 Task: Look for space in Giddalūr, India from 9th June, 2023 to 17th June, 2023 for 2 adults in price range Rs.7000 to Rs.12000. Place can be private room with 1  bedroom having 2 beds and 1 bathroom. Property type can be house, flat, guest house. Amenities needed are: wifi, washing machine. Booking option can be shelf check-in. Required host language is English.
Action: Mouse moved to (412, 113)
Screenshot: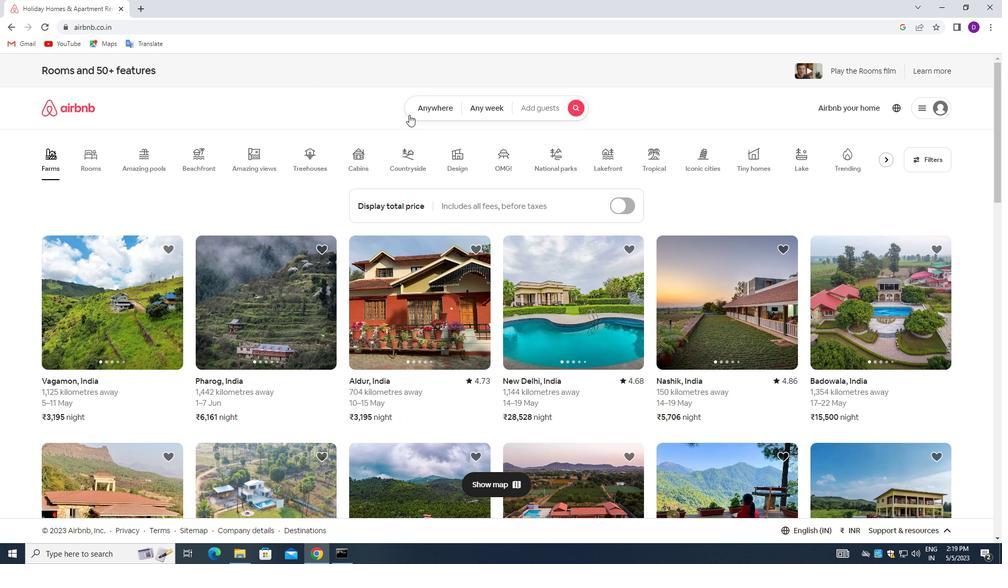 
Action: Mouse pressed left at (412, 113)
Screenshot: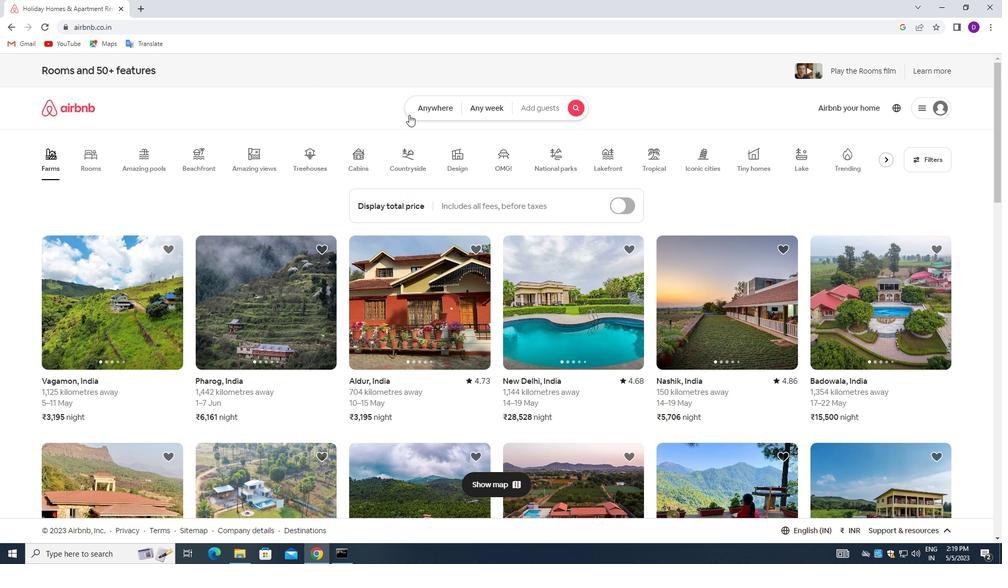 
Action: Mouse moved to (393, 145)
Screenshot: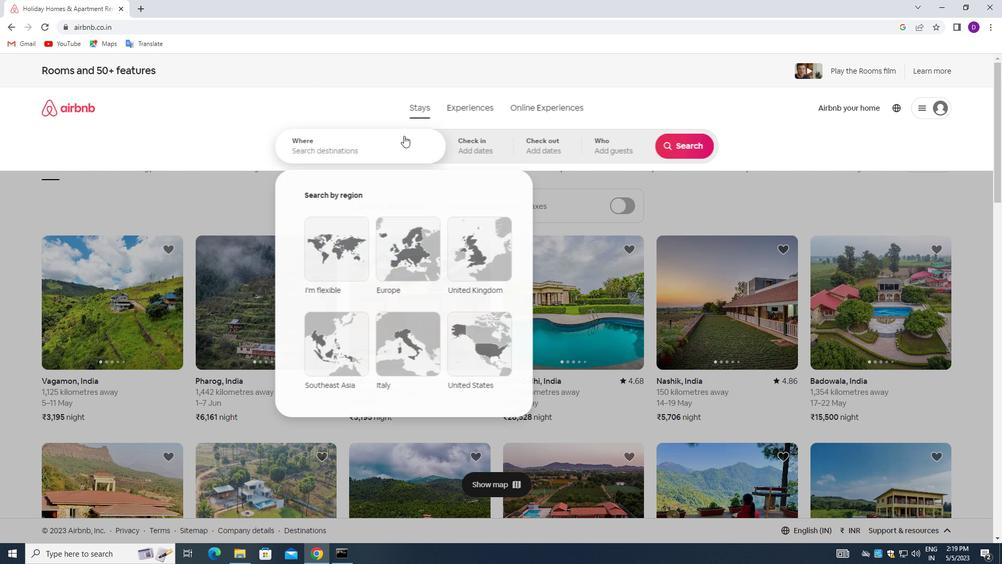 
Action: Mouse pressed left at (393, 145)
Screenshot: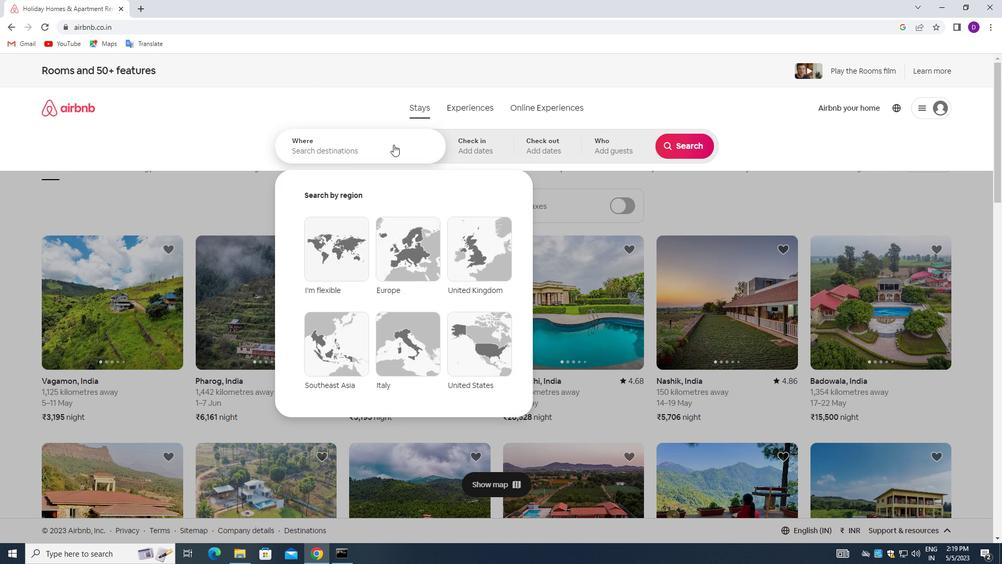 
Action: Mouse moved to (199, 119)
Screenshot: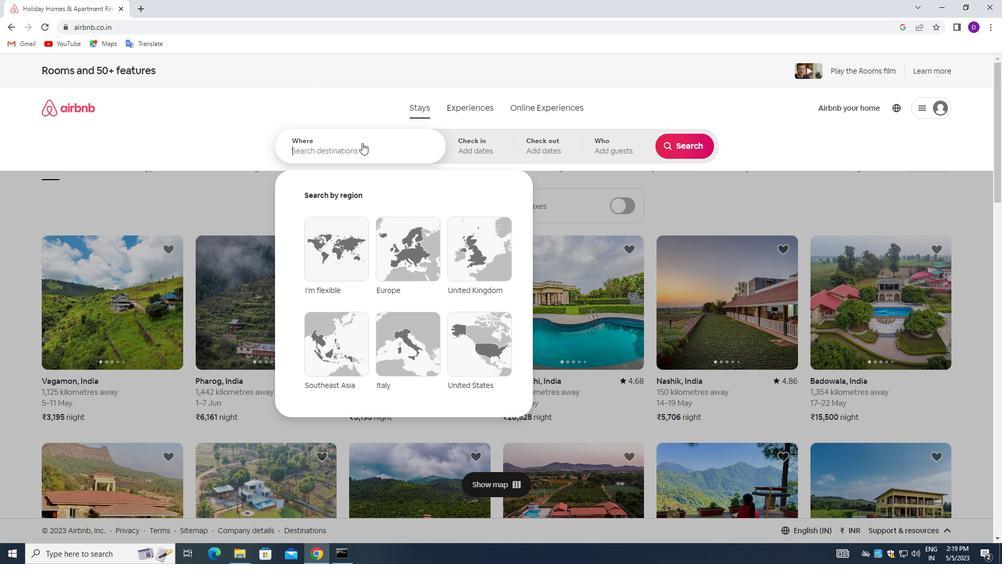 
Action: Key pressed <Key.shift_r>Giddalur,<Key.space><Key.shift>INDIA<Key.enter>
Screenshot: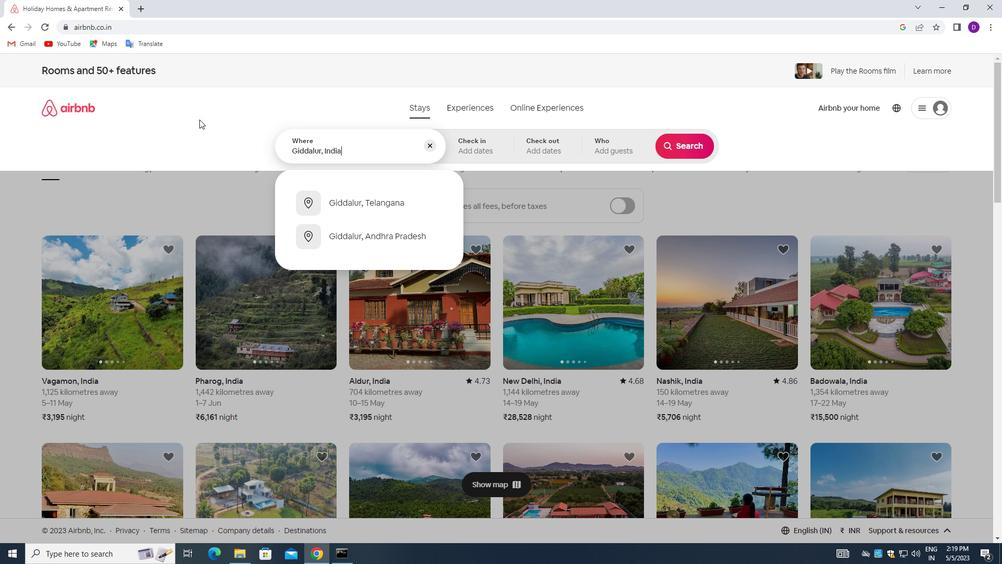 
Action: Mouse moved to (647, 307)
Screenshot: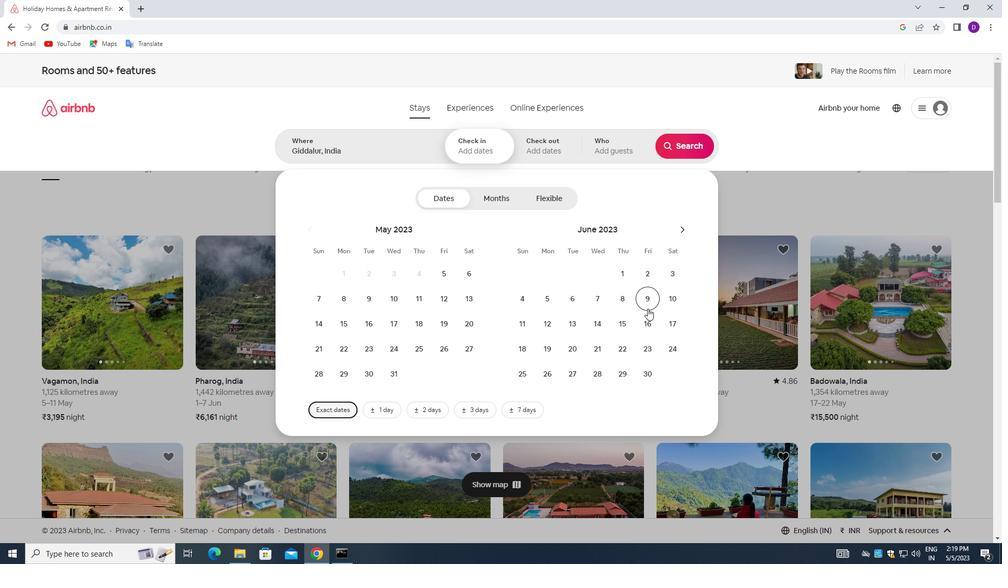 
Action: Mouse pressed left at (647, 307)
Screenshot: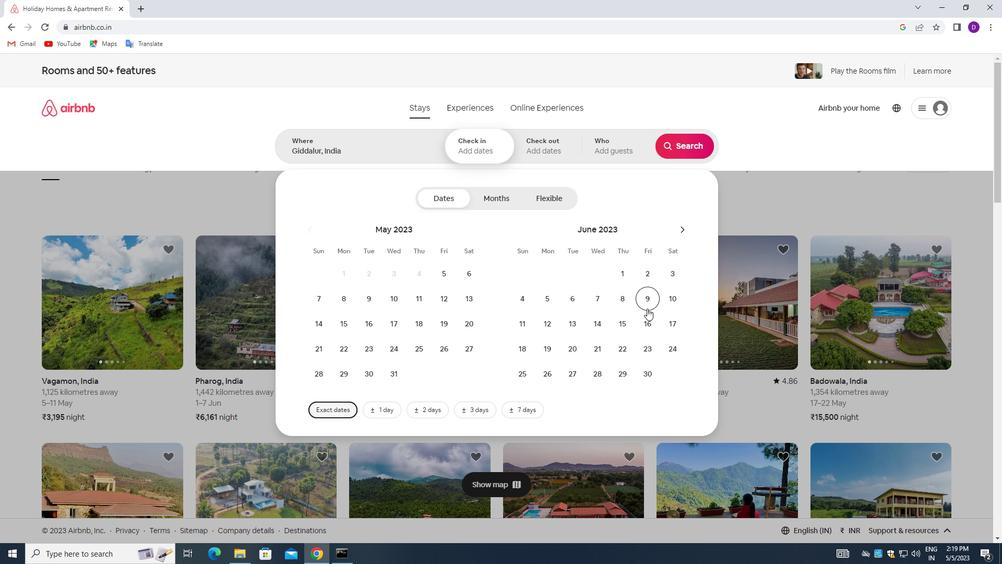 
Action: Mouse moved to (675, 318)
Screenshot: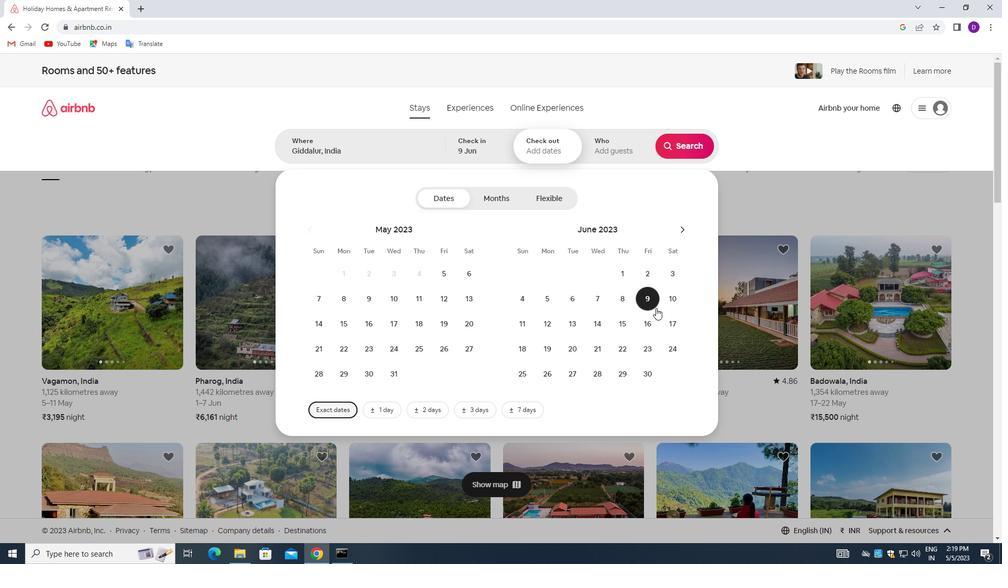 
Action: Mouse pressed left at (675, 318)
Screenshot: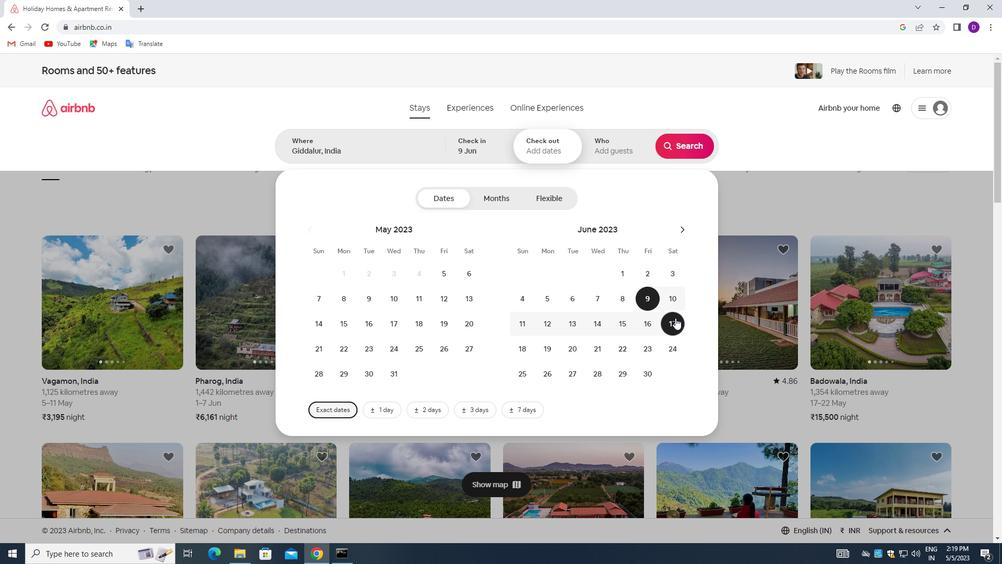 
Action: Mouse moved to (599, 148)
Screenshot: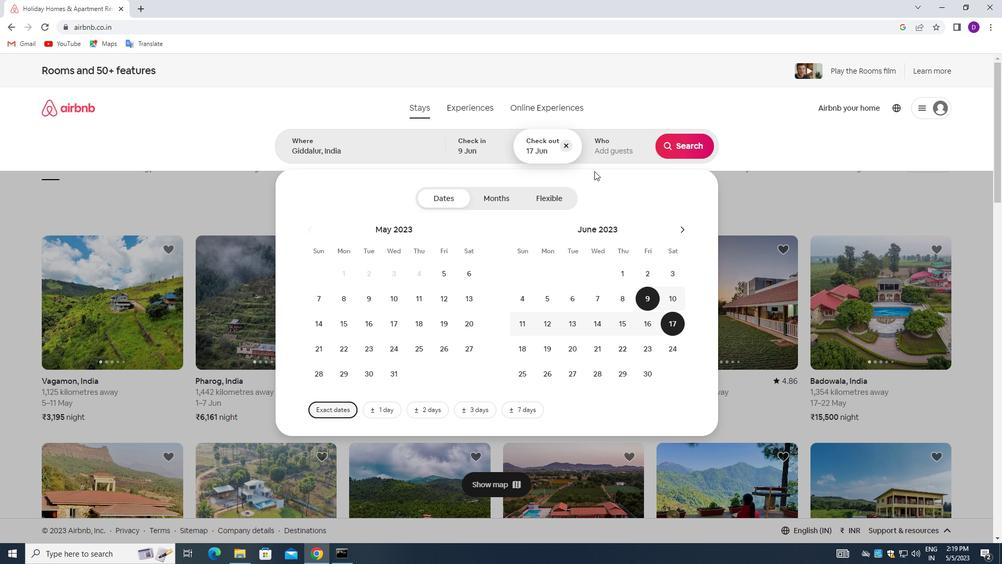 
Action: Mouse pressed left at (599, 148)
Screenshot: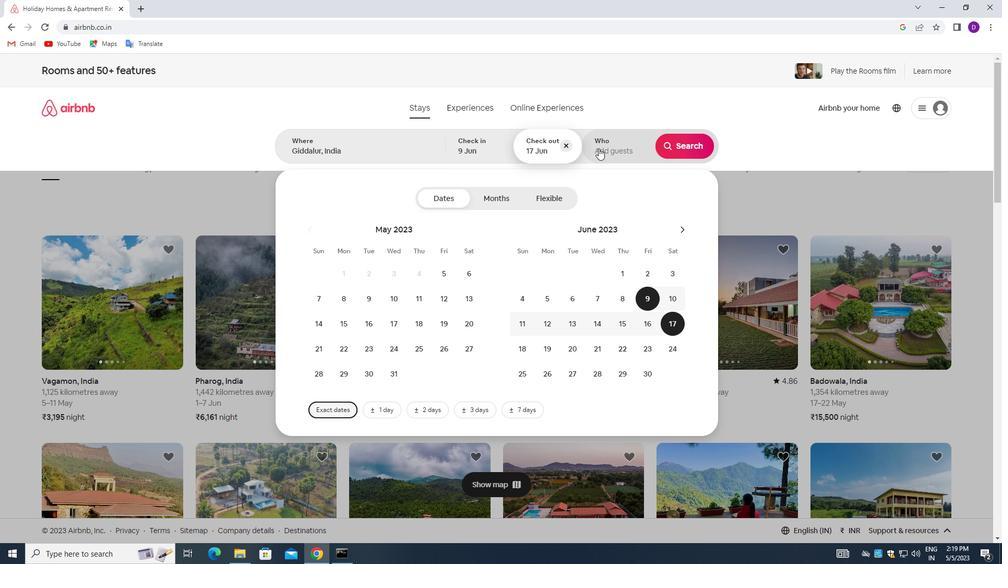 
Action: Mouse moved to (688, 206)
Screenshot: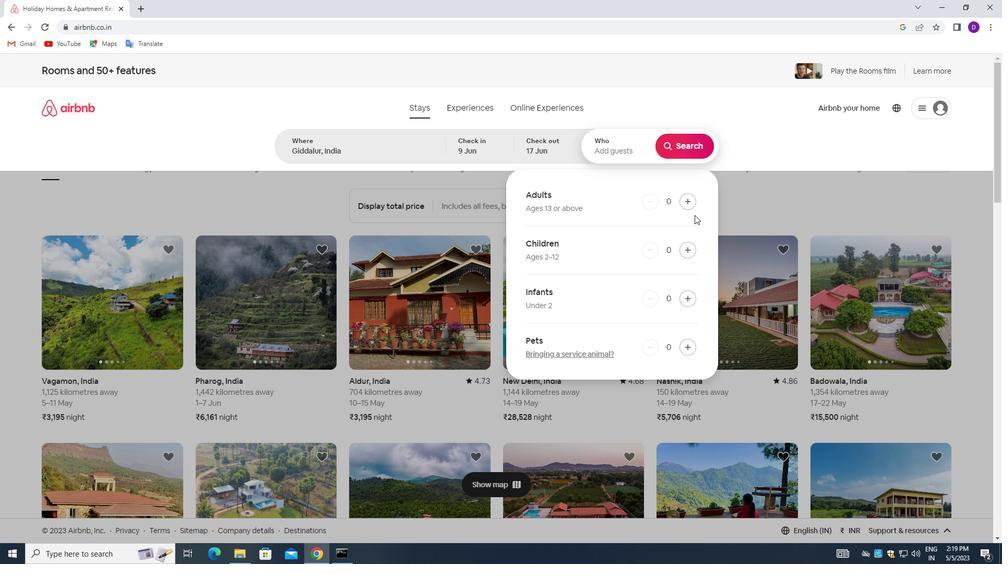 
Action: Mouse pressed left at (688, 206)
Screenshot: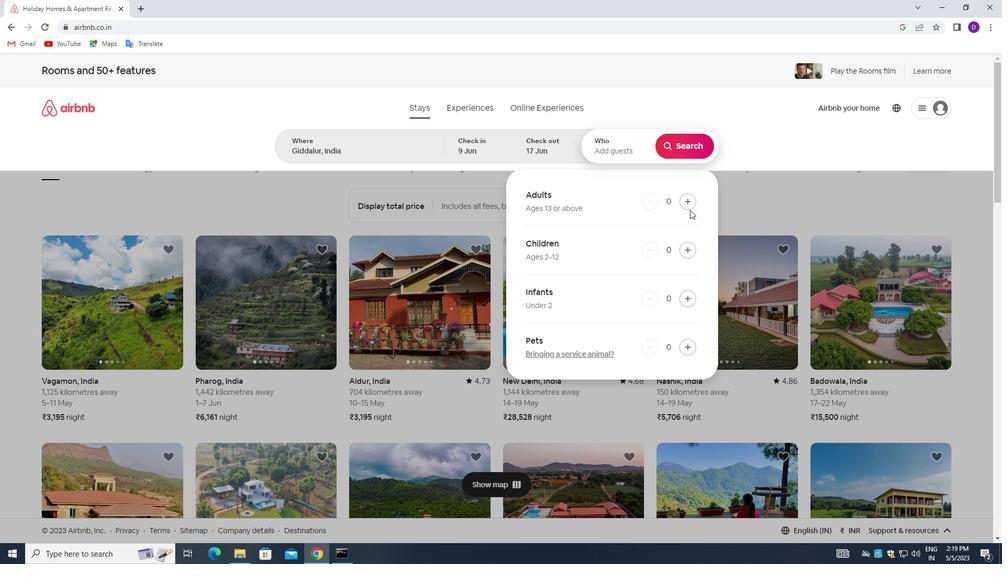 
Action: Mouse pressed left at (688, 206)
Screenshot: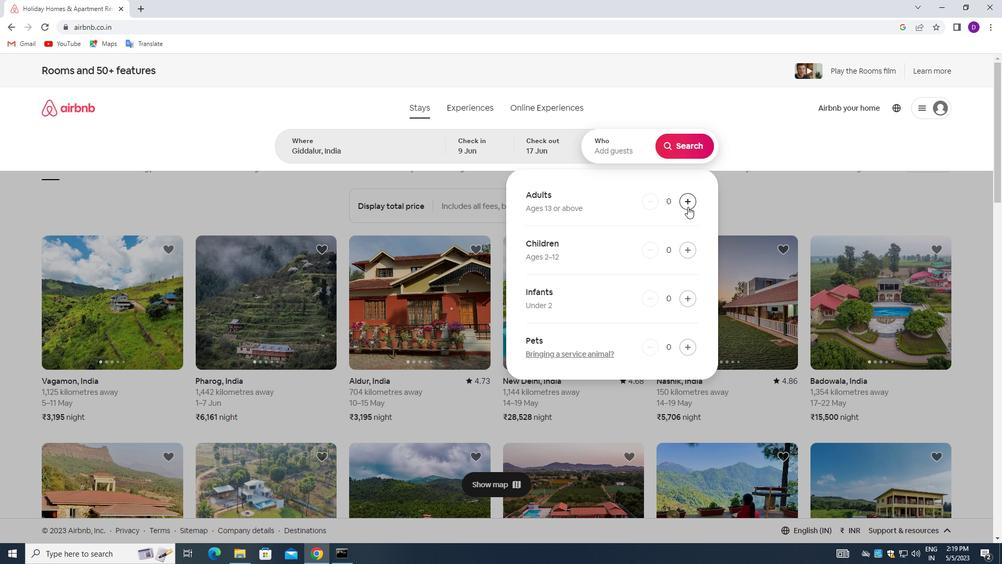 
Action: Mouse moved to (682, 147)
Screenshot: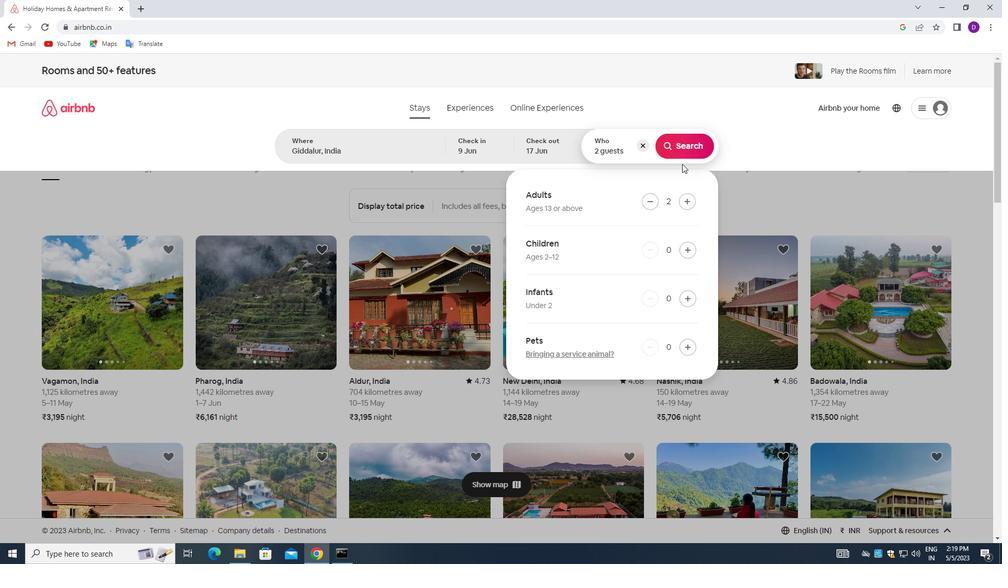 
Action: Mouse pressed left at (682, 147)
Screenshot: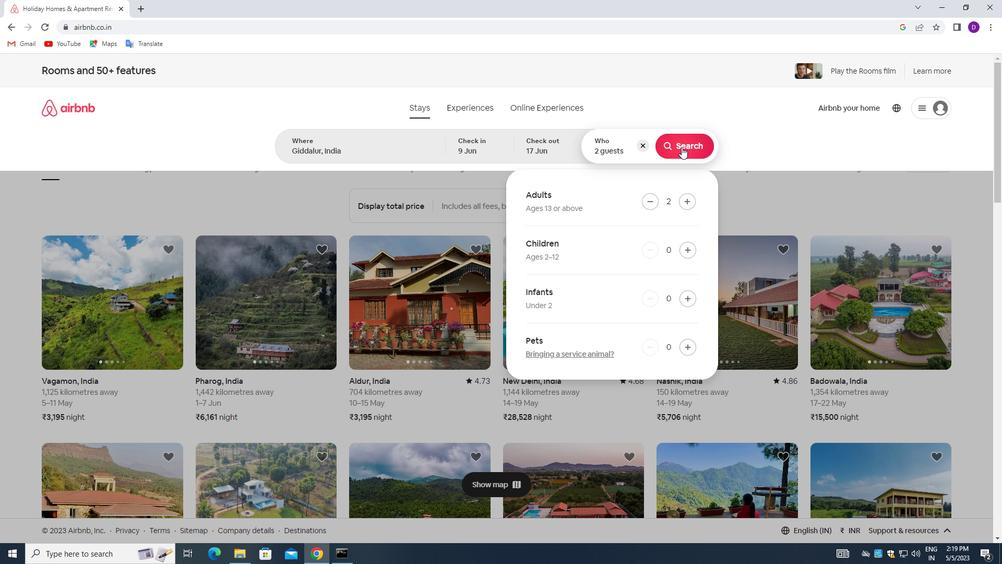 
Action: Mouse moved to (947, 118)
Screenshot: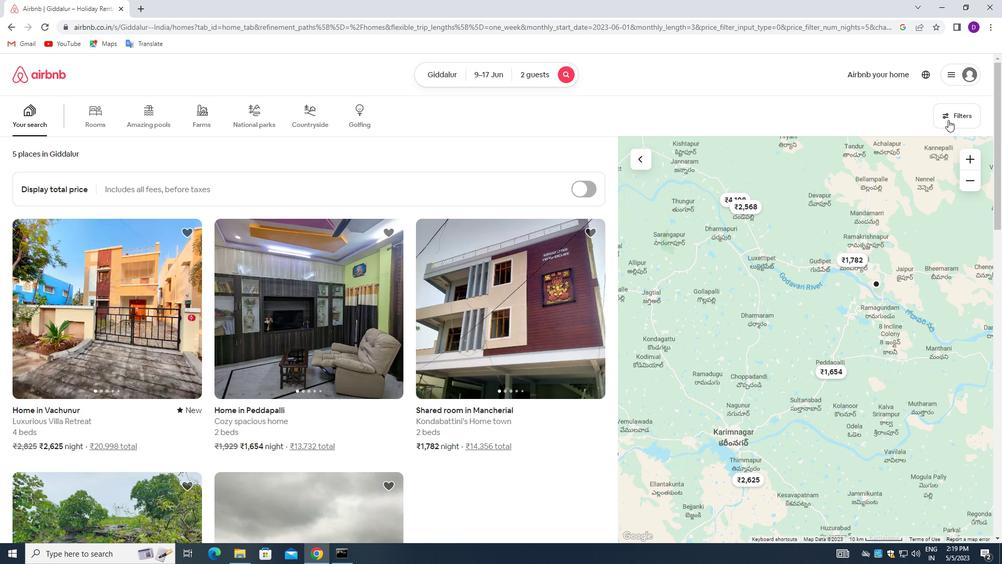 
Action: Mouse pressed left at (947, 118)
Screenshot: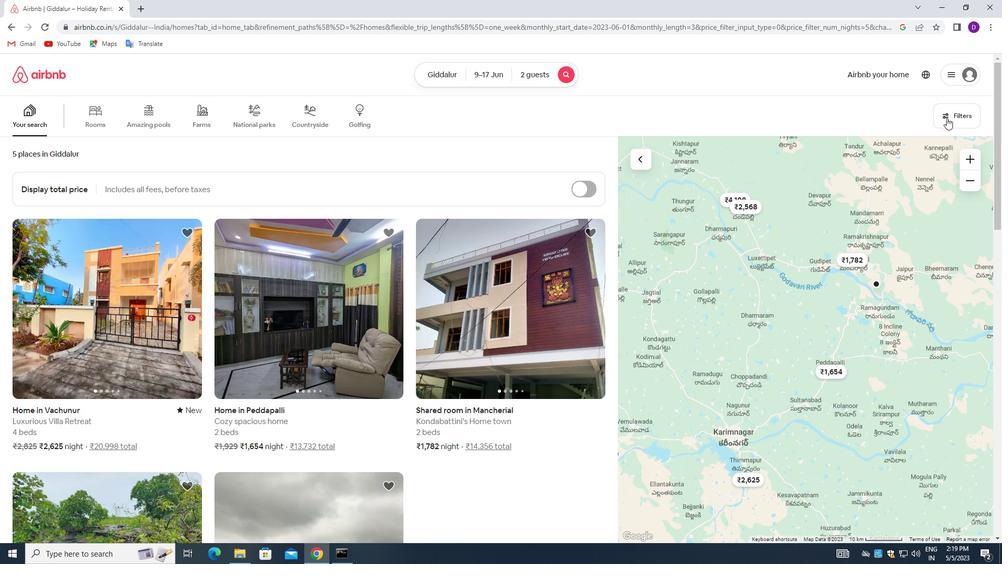
Action: Mouse moved to (393, 369)
Screenshot: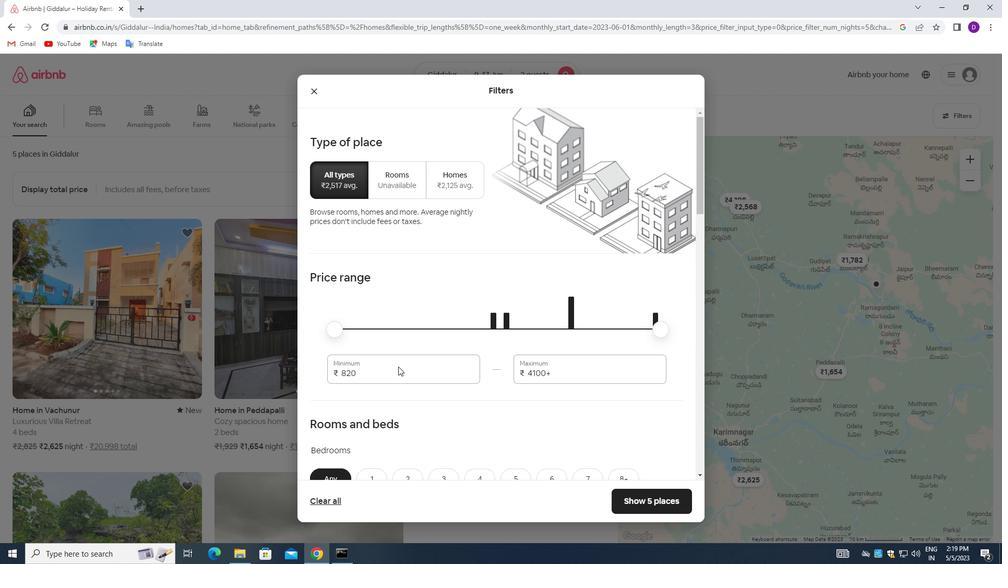 
Action: Mouse pressed left at (393, 369)
Screenshot: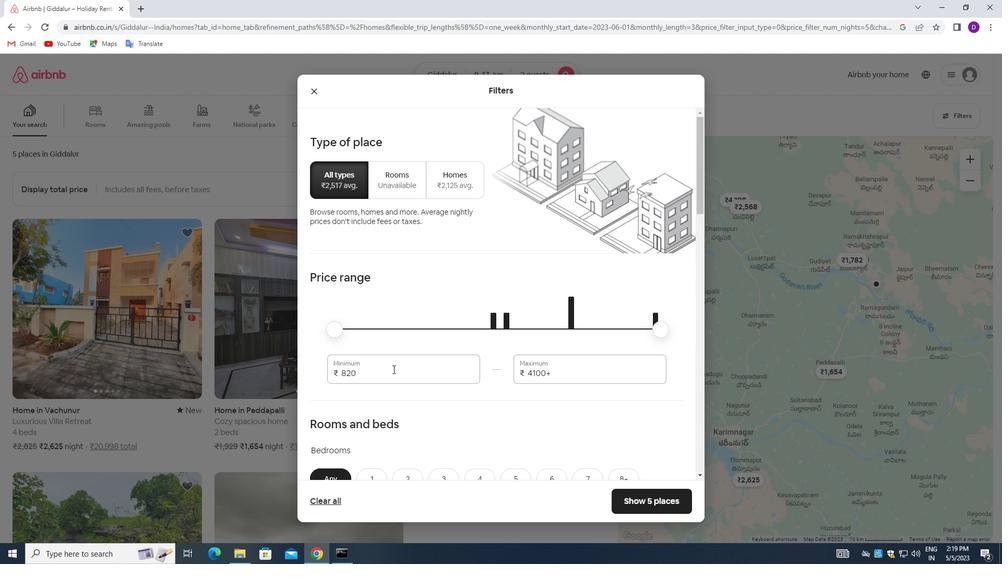 
Action: Mouse pressed left at (393, 369)
Screenshot: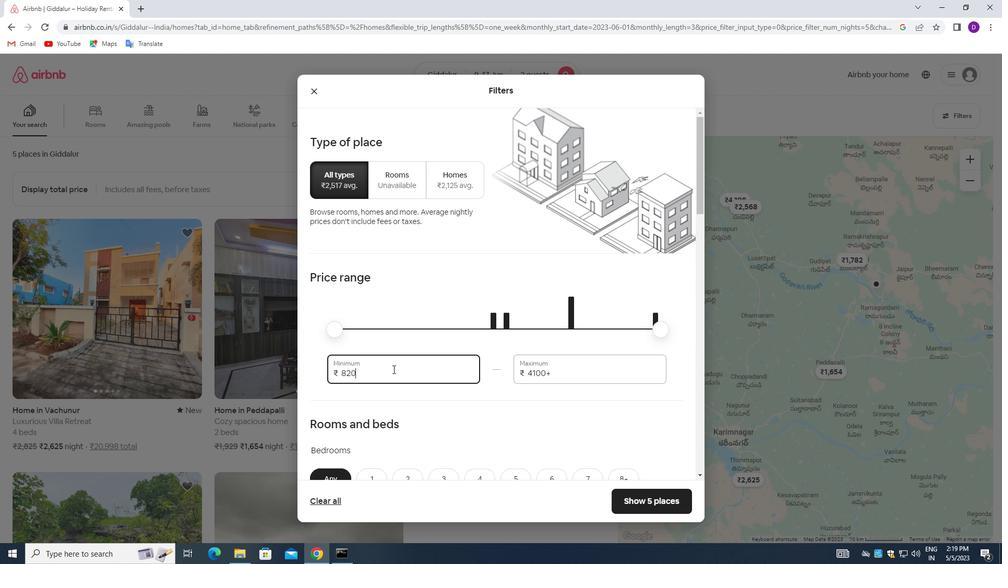 
Action: Key pressed 7000<Key.tab>12000
Screenshot: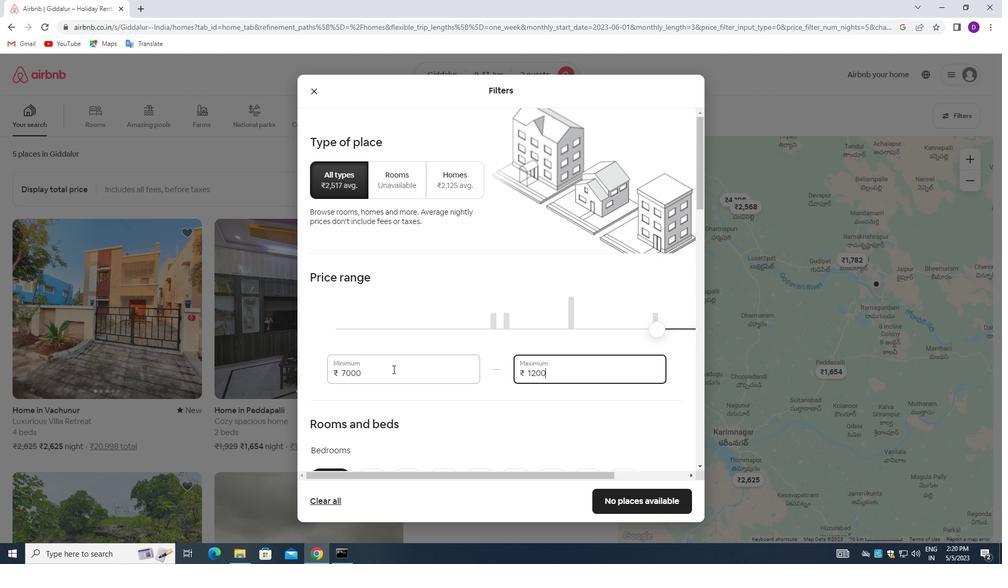 
Action: Mouse moved to (521, 422)
Screenshot: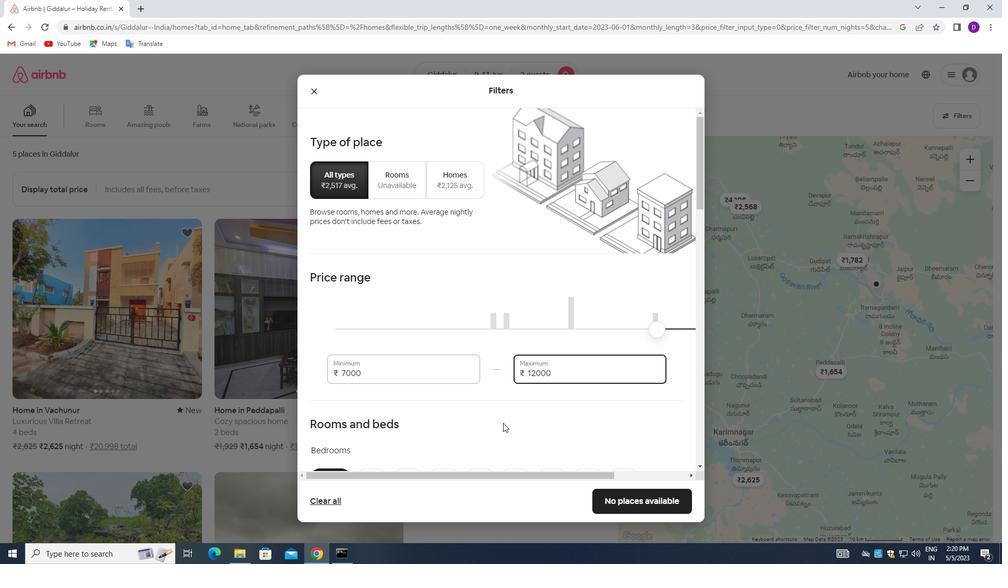 
Action: Mouse scrolled (521, 421) with delta (0, 0)
Screenshot: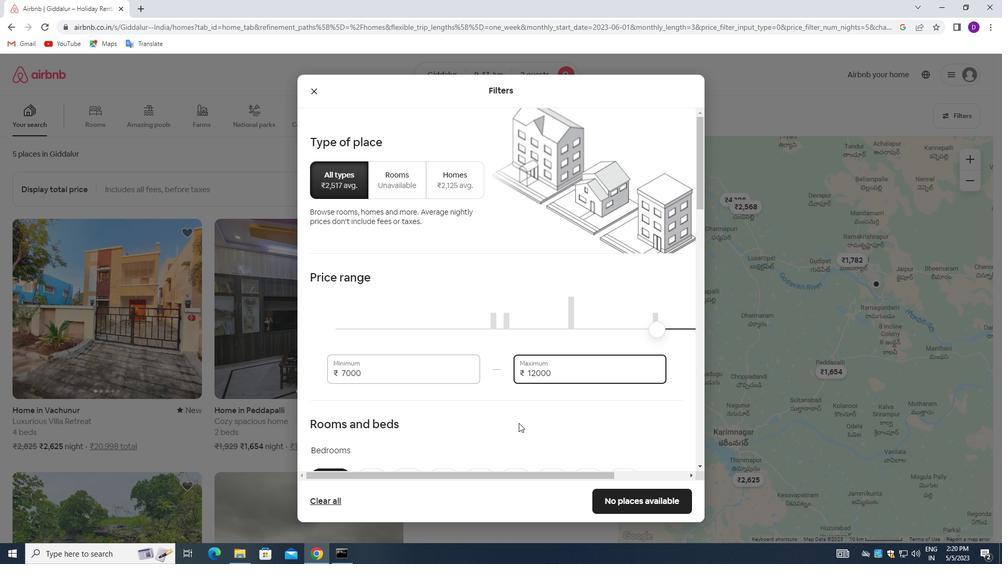 
Action: Mouse moved to (521, 420)
Screenshot: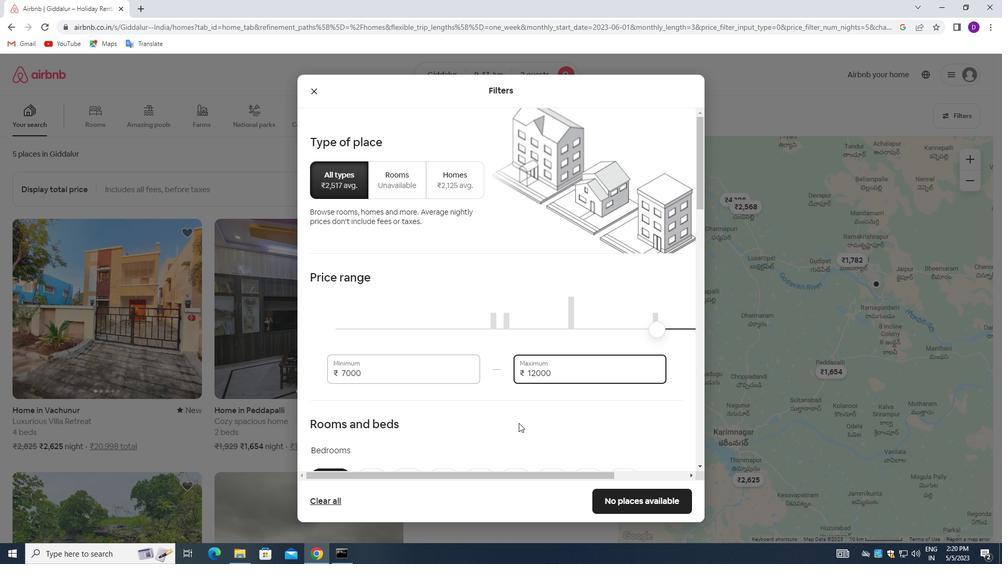 
Action: Mouse scrolled (521, 420) with delta (0, 0)
Screenshot: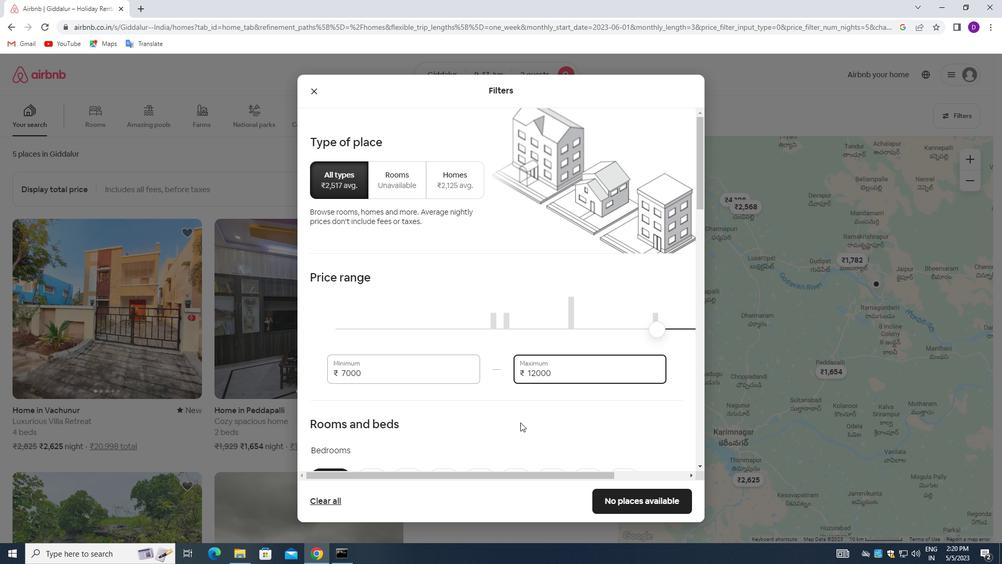 
Action: Mouse moved to (521, 420)
Screenshot: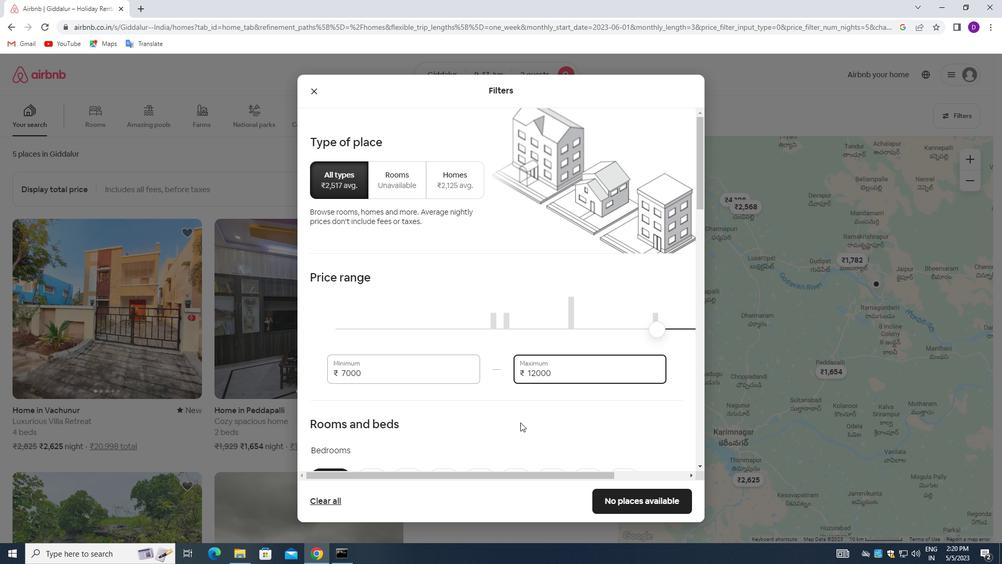 
Action: Mouse scrolled (521, 420) with delta (0, 0)
Screenshot: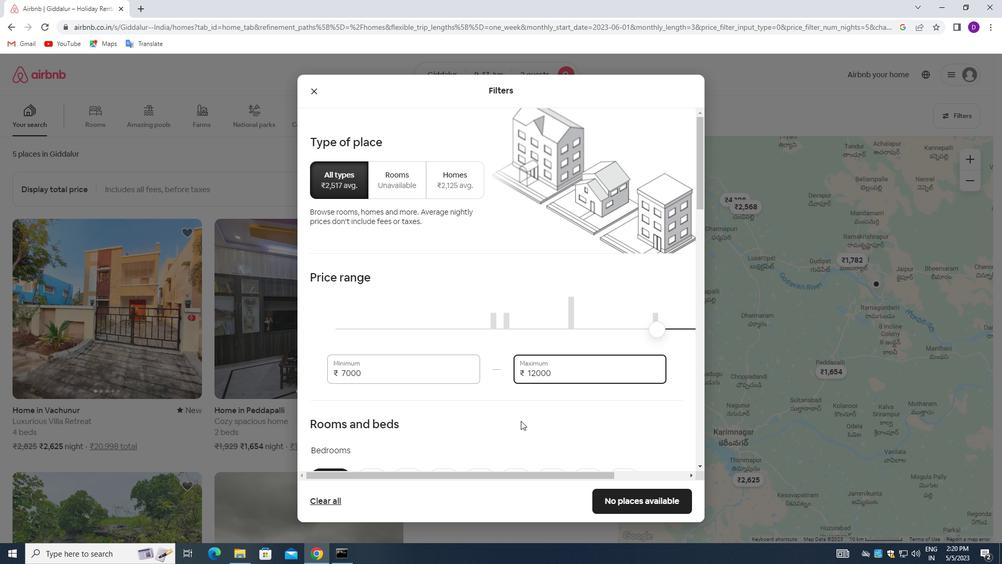 
Action: Mouse moved to (372, 327)
Screenshot: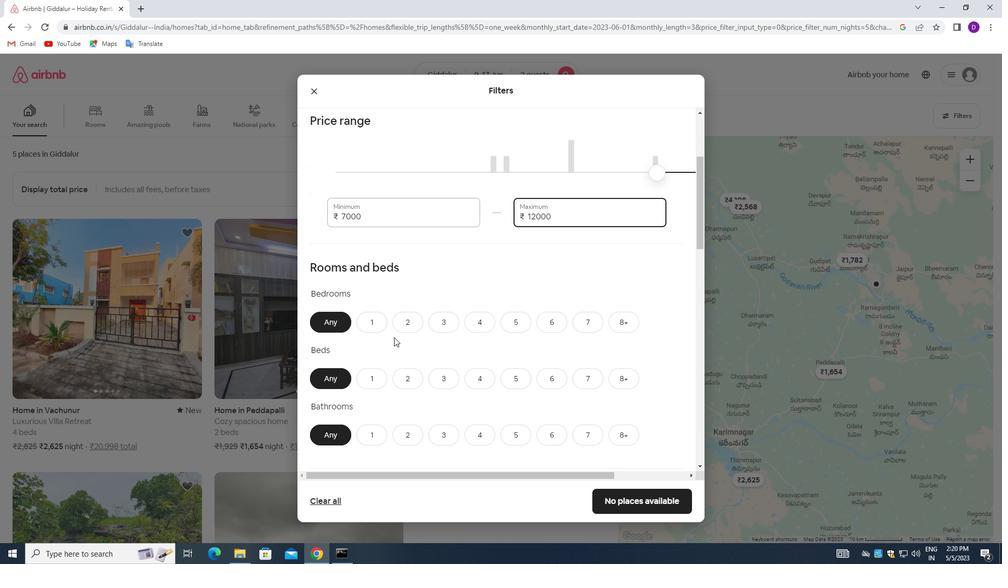 
Action: Mouse pressed left at (372, 327)
Screenshot: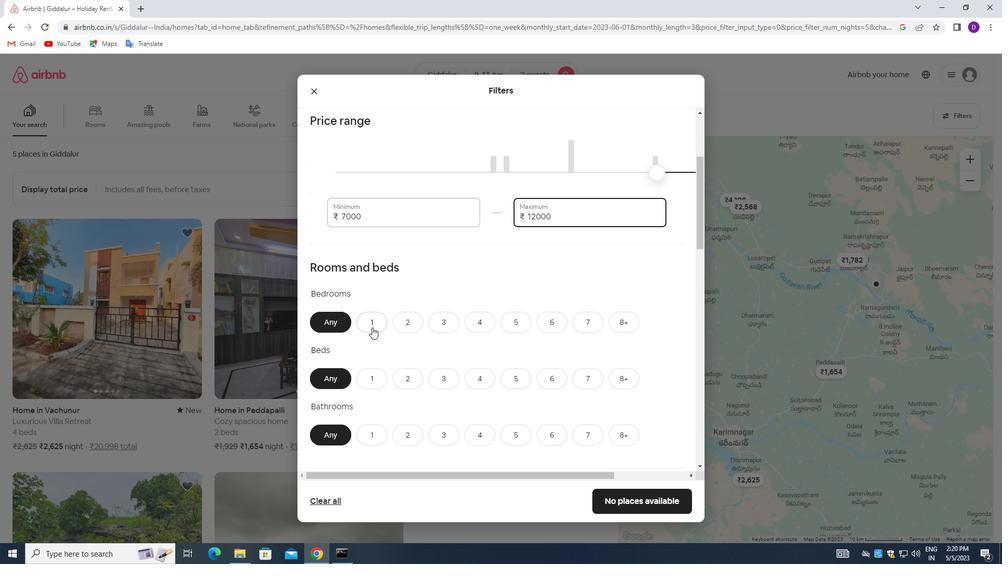 
Action: Mouse moved to (404, 384)
Screenshot: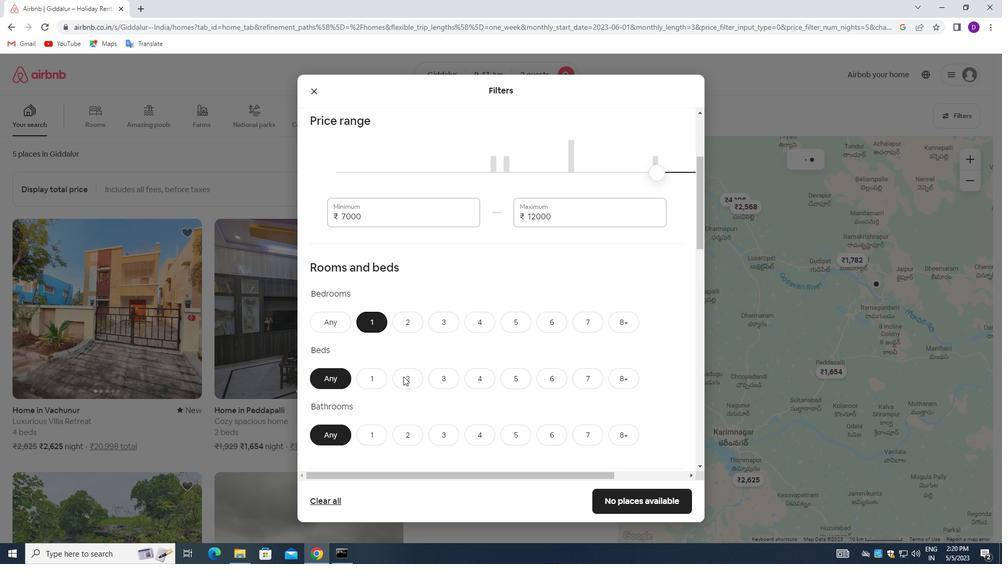 
Action: Mouse pressed left at (404, 384)
Screenshot: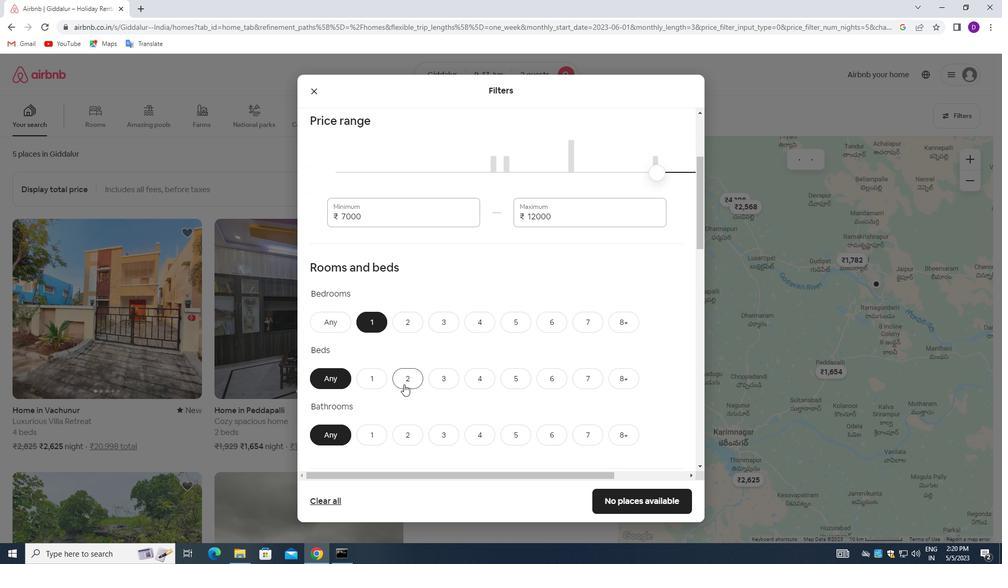 
Action: Mouse moved to (376, 432)
Screenshot: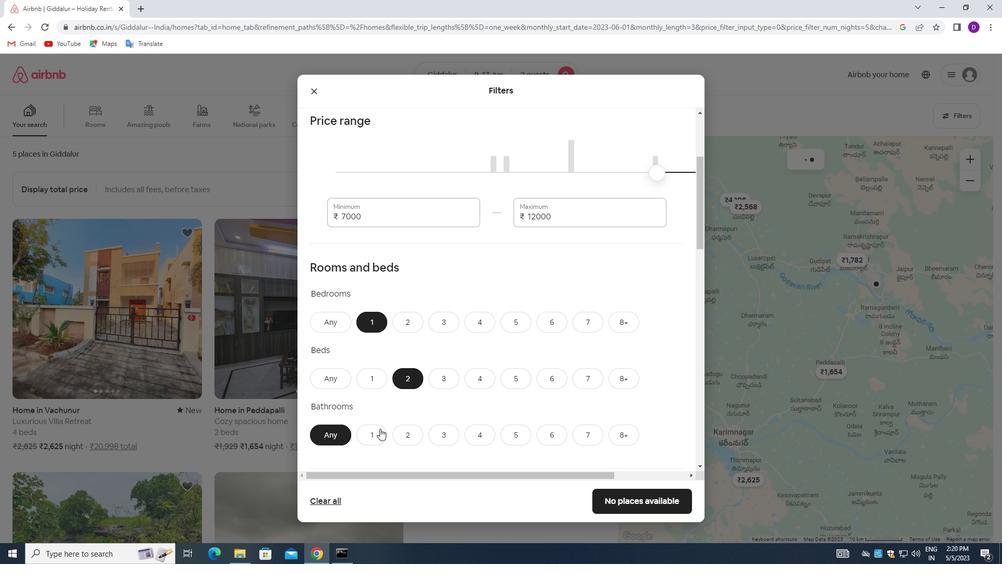 
Action: Mouse pressed left at (376, 432)
Screenshot: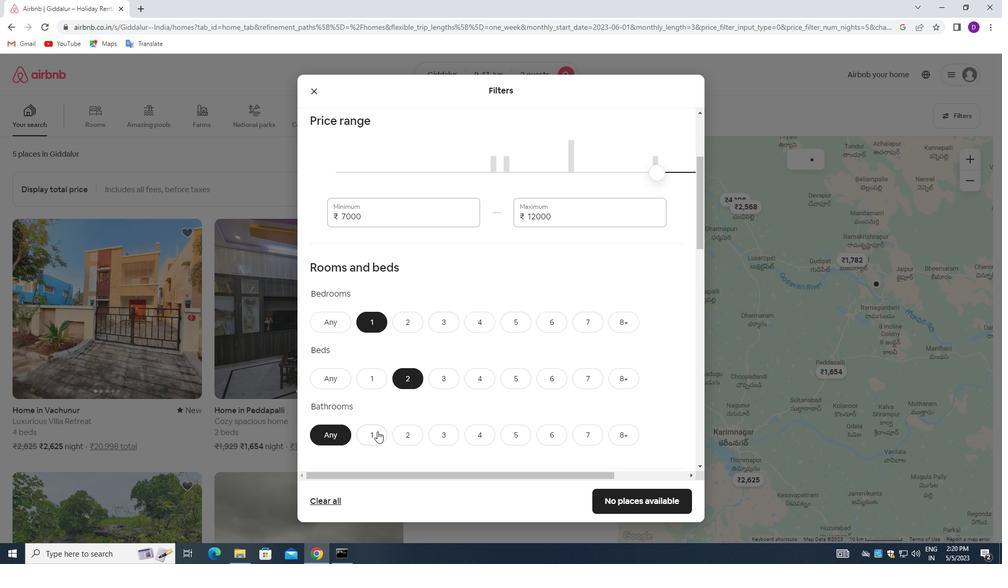 
Action: Mouse moved to (422, 387)
Screenshot: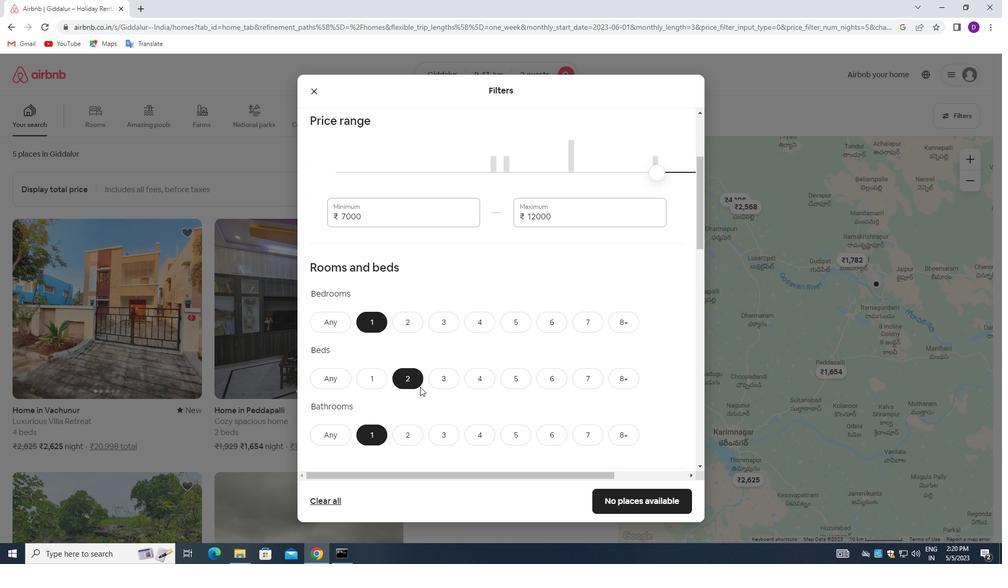 
Action: Mouse scrolled (422, 386) with delta (0, 0)
Screenshot: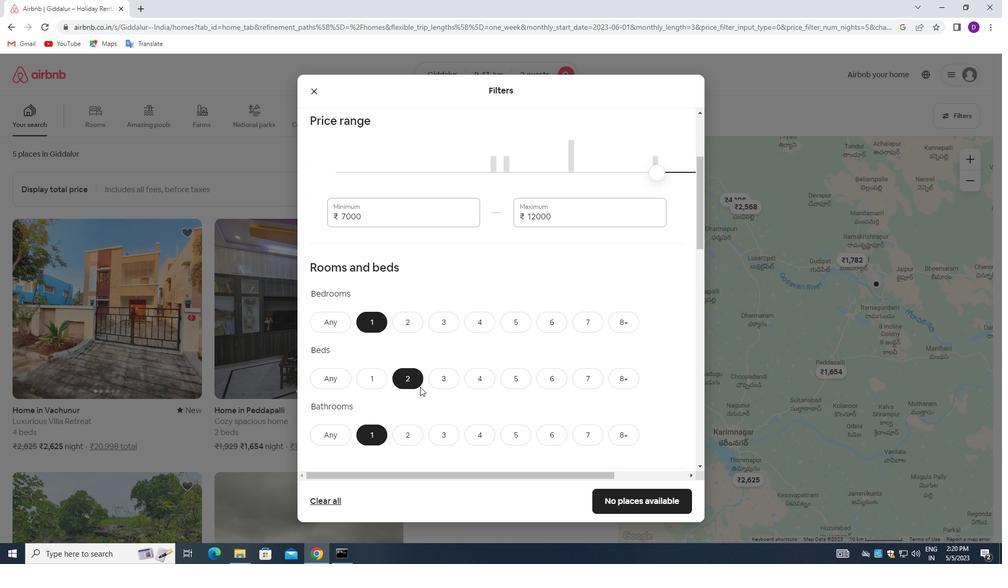 
Action: Mouse moved to (435, 357)
Screenshot: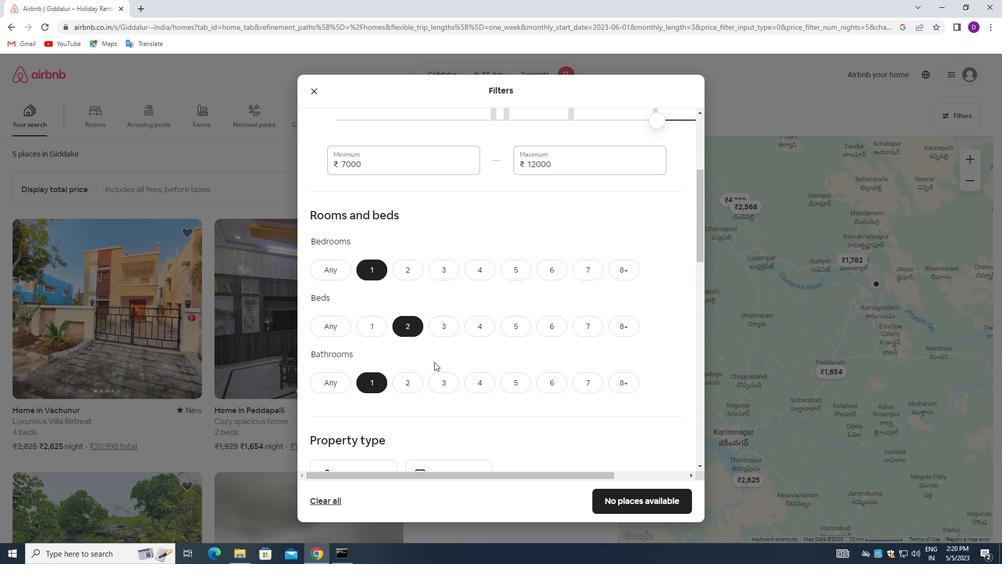 
Action: Mouse scrolled (435, 357) with delta (0, 0)
Screenshot: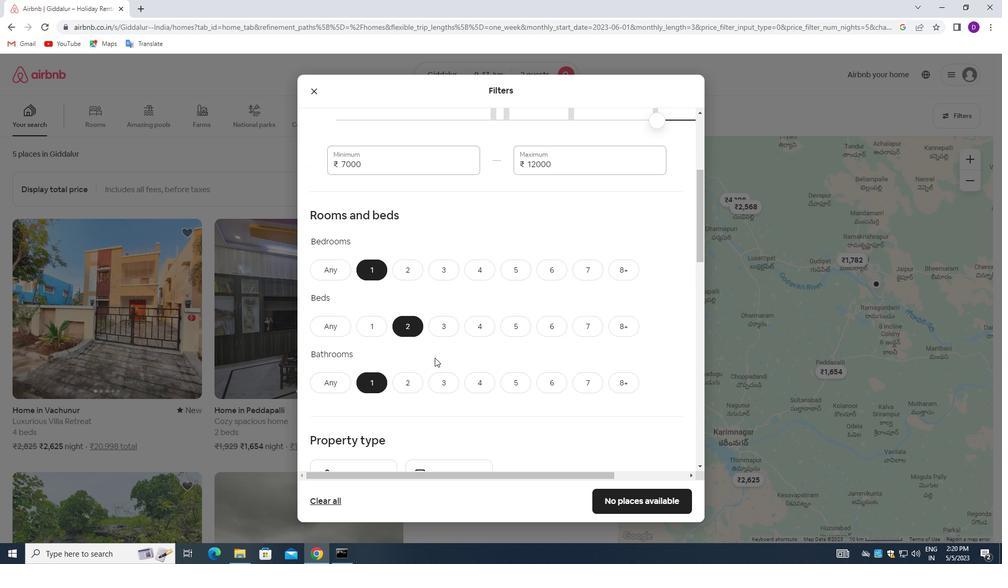 
Action: Mouse moved to (435, 357)
Screenshot: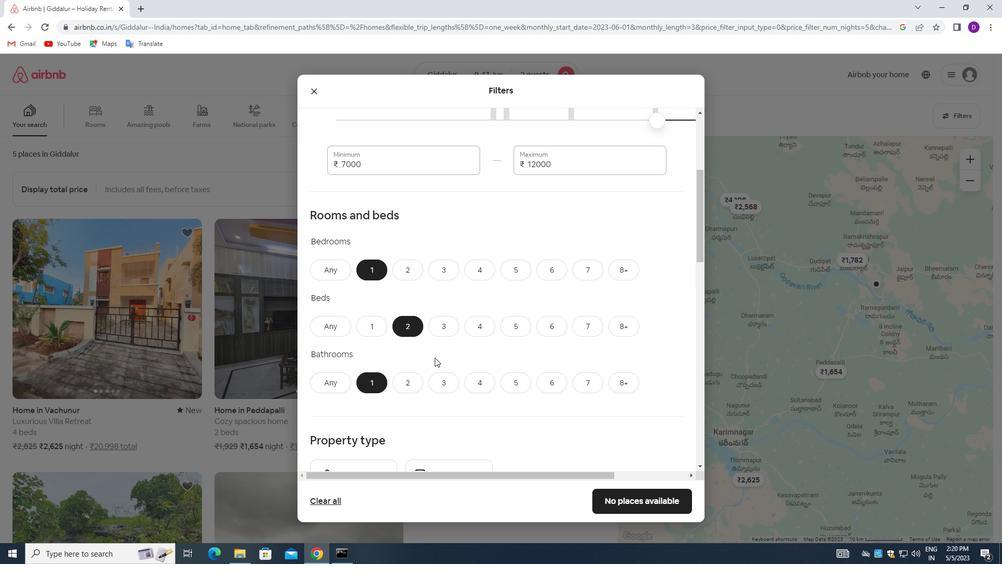 
Action: Mouse scrolled (435, 356) with delta (0, 0)
Screenshot: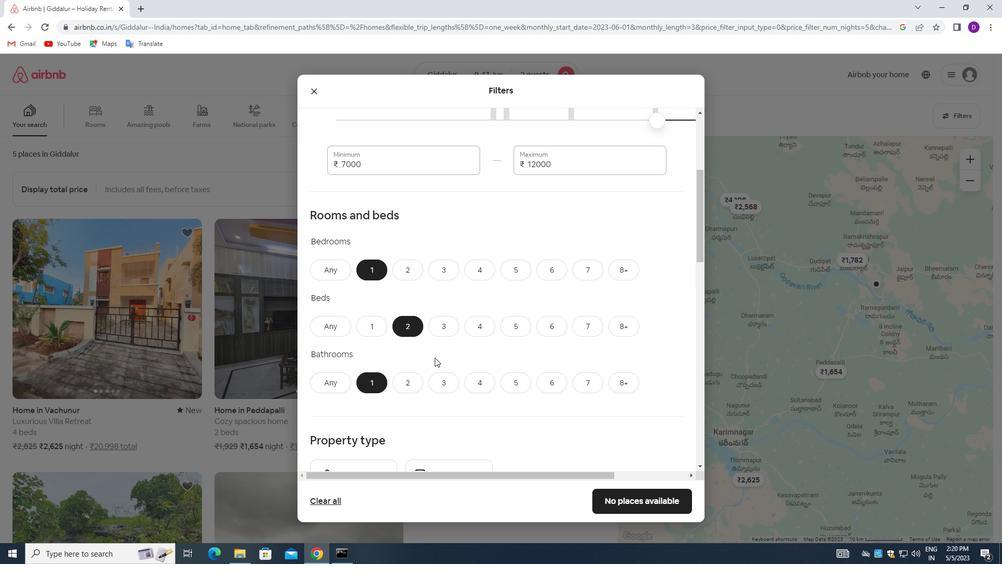 
Action: Mouse scrolled (435, 356) with delta (0, 0)
Screenshot: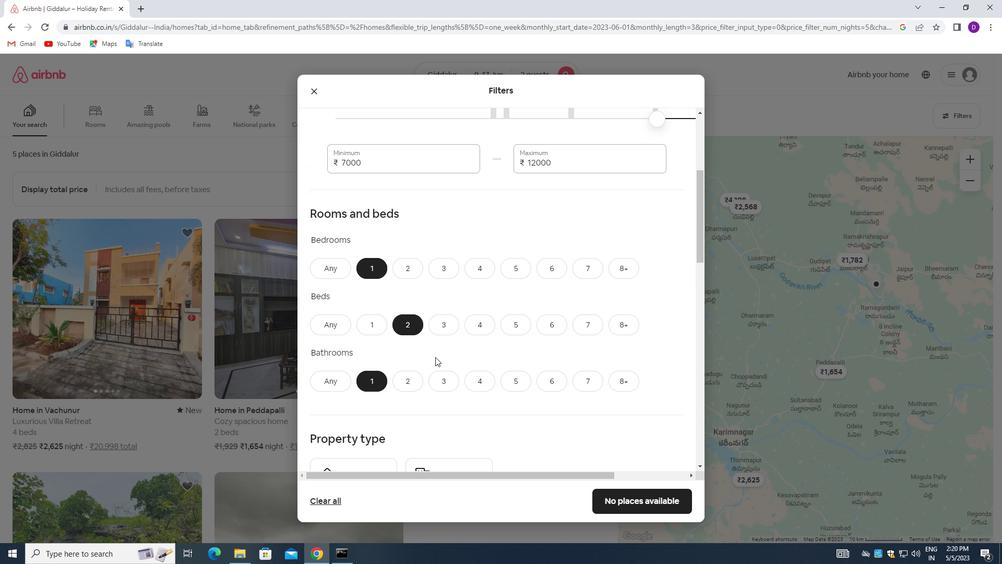 
Action: Mouse moved to (371, 346)
Screenshot: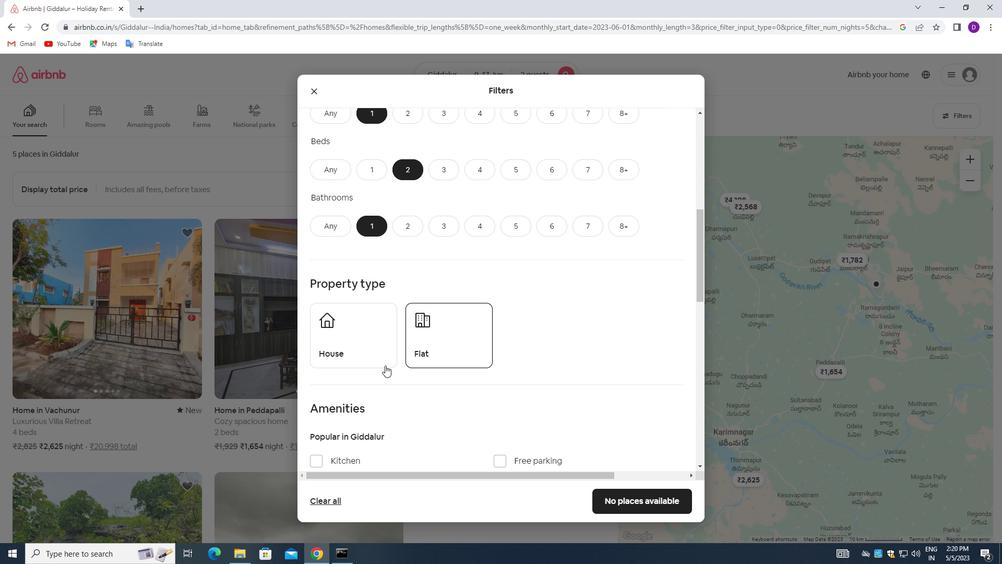 
Action: Mouse pressed left at (371, 346)
Screenshot: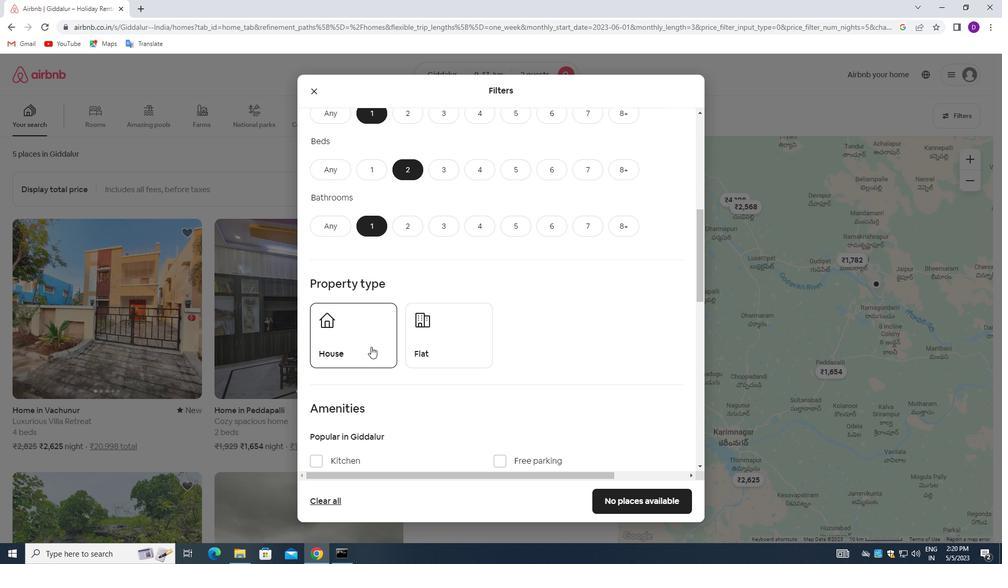 
Action: Mouse moved to (449, 338)
Screenshot: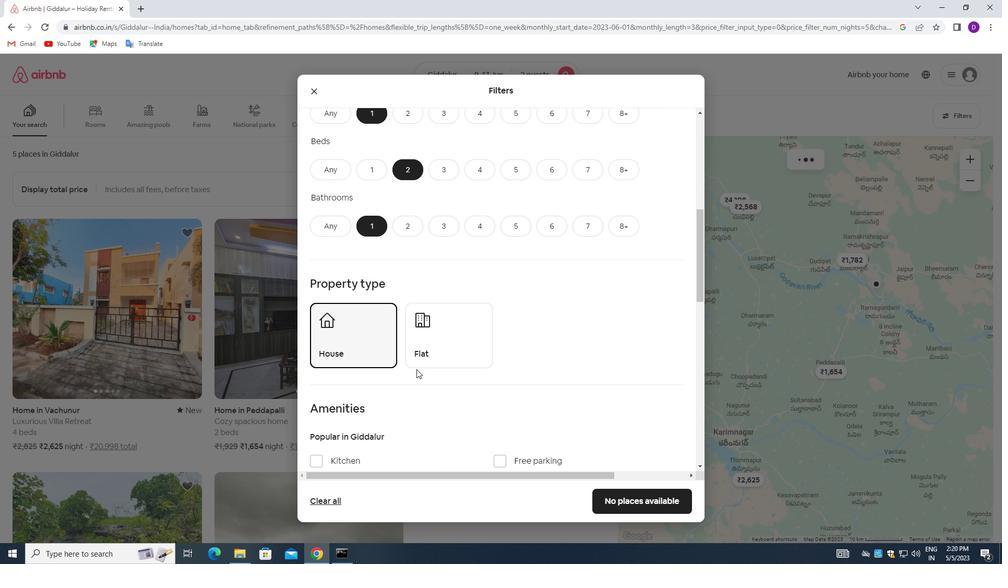 
Action: Mouse pressed left at (449, 338)
Screenshot: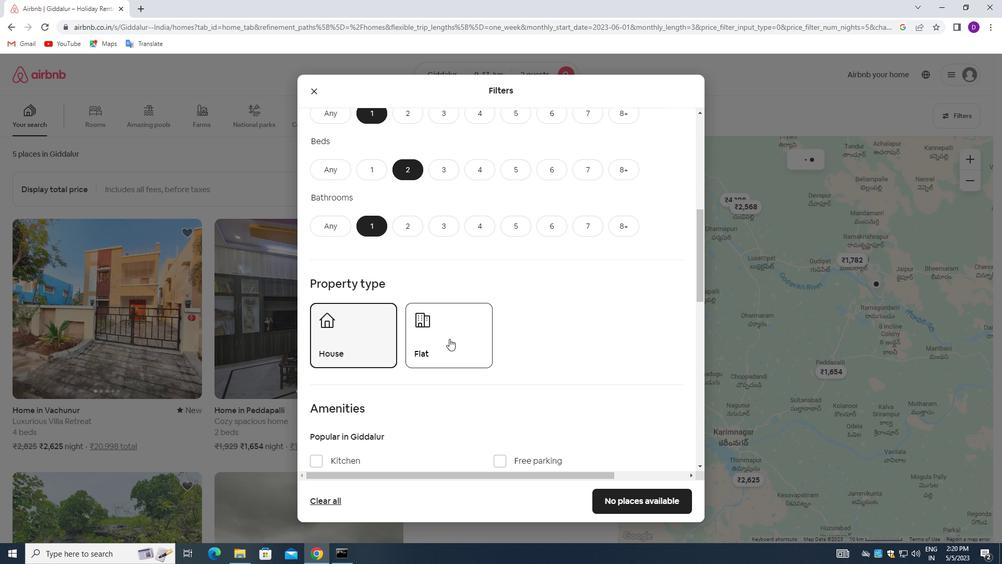 
Action: Mouse moved to (475, 331)
Screenshot: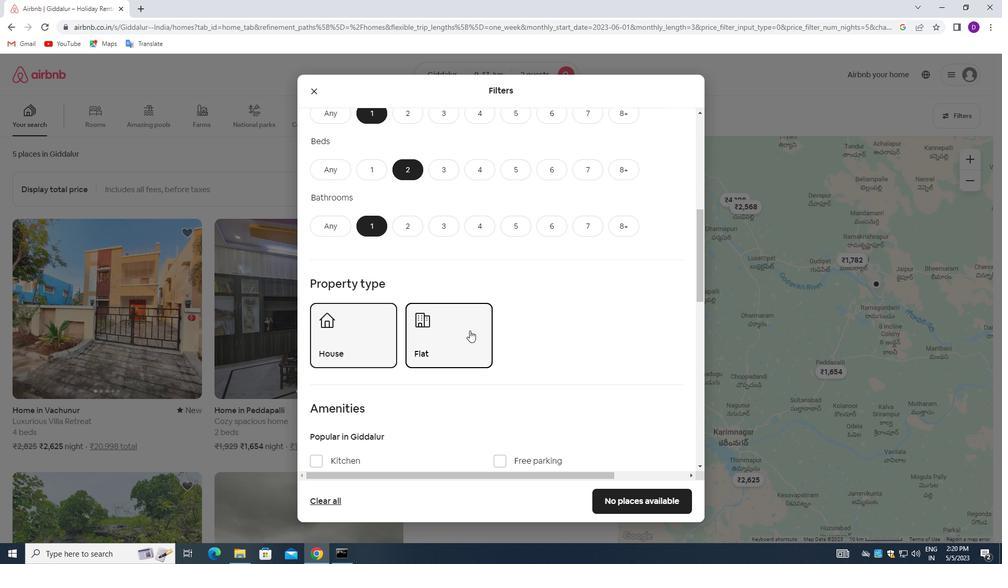 
Action: Mouse scrolled (475, 330) with delta (0, 0)
Screenshot: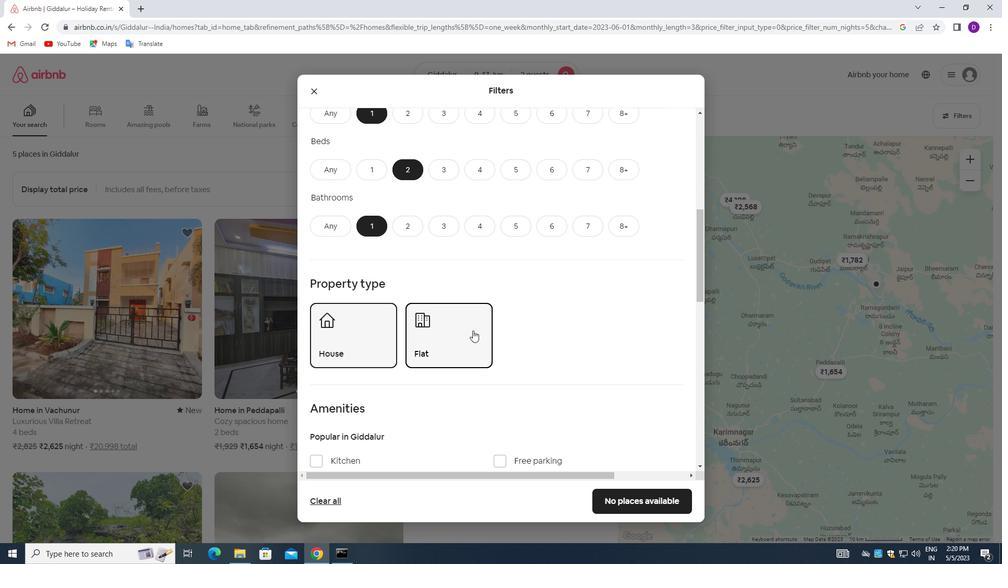 
Action: Mouse moved to (475, 331)
Screenshot: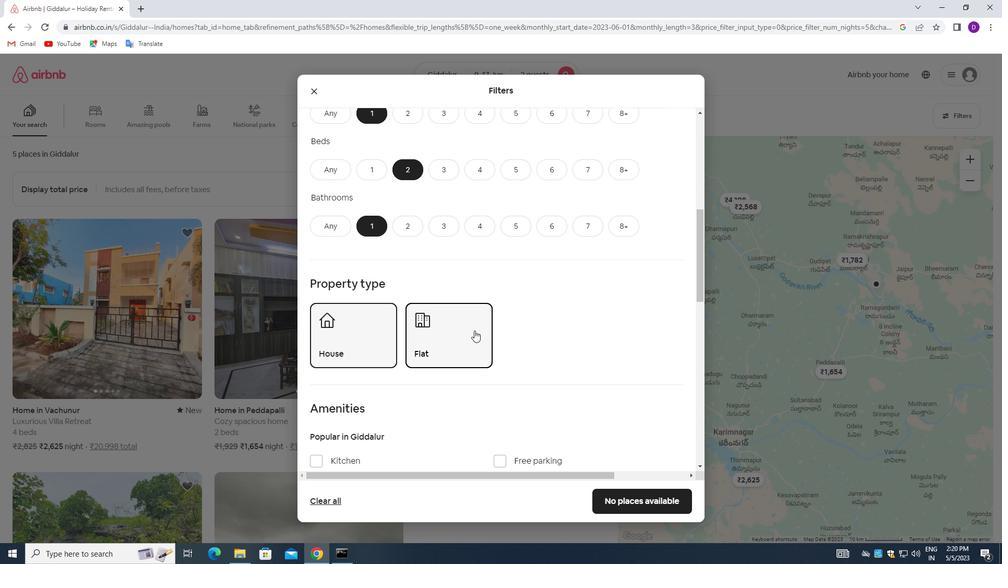 
Action: Mouse scrolled (475, 330) with delta (0, 0)
Screenshot: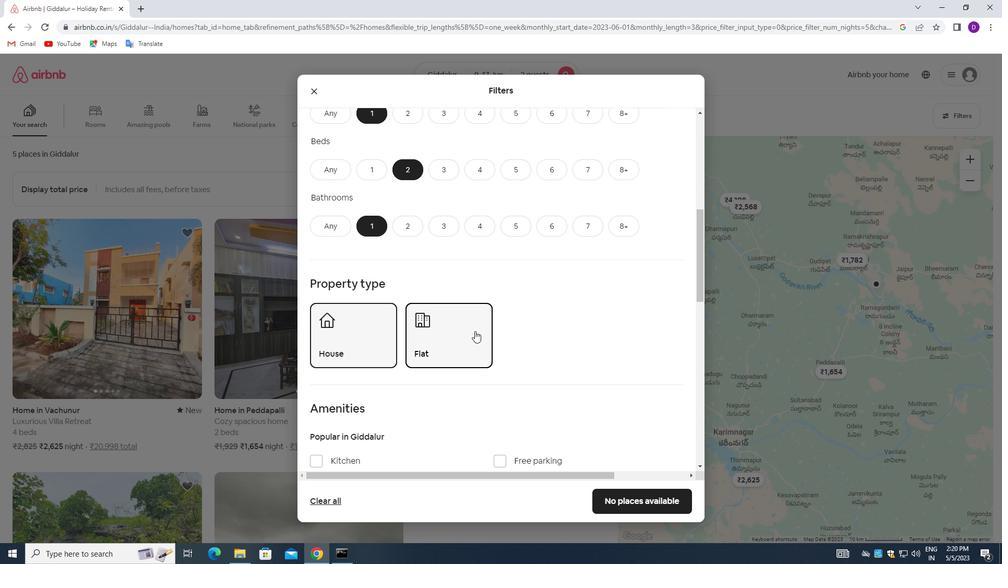 
Action: Mouse scrolled (475, 330) with delta (0, 0)
Screenshot: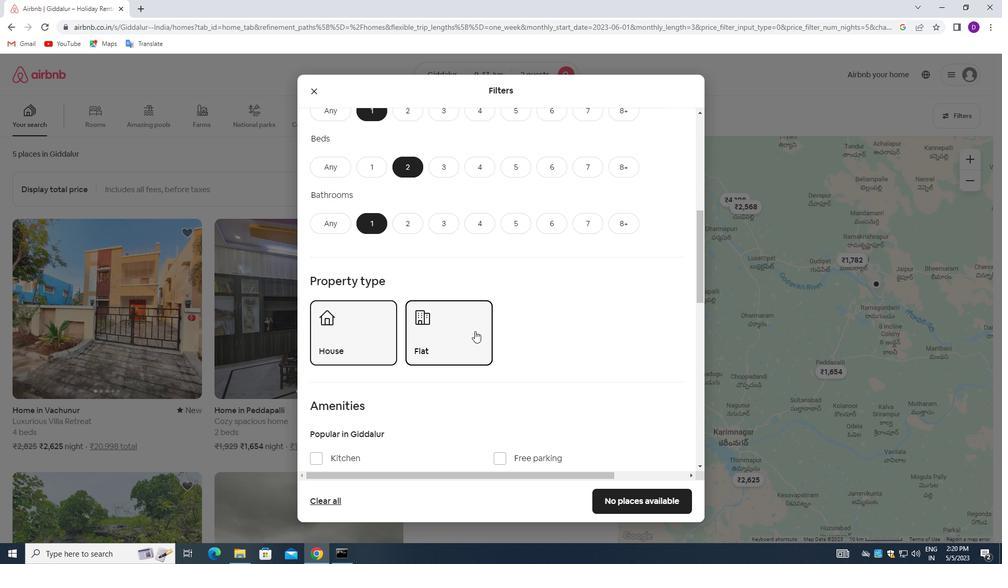 
Action: Mouse moved to (344, 374)
Screenshot: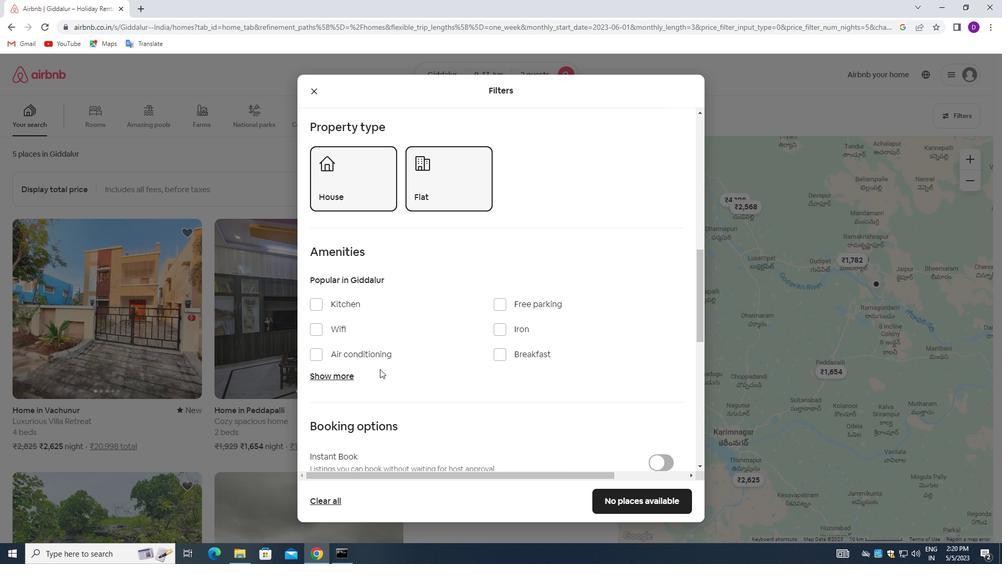 
Action: Mouse pressed left at (344, 374)
Screenshot: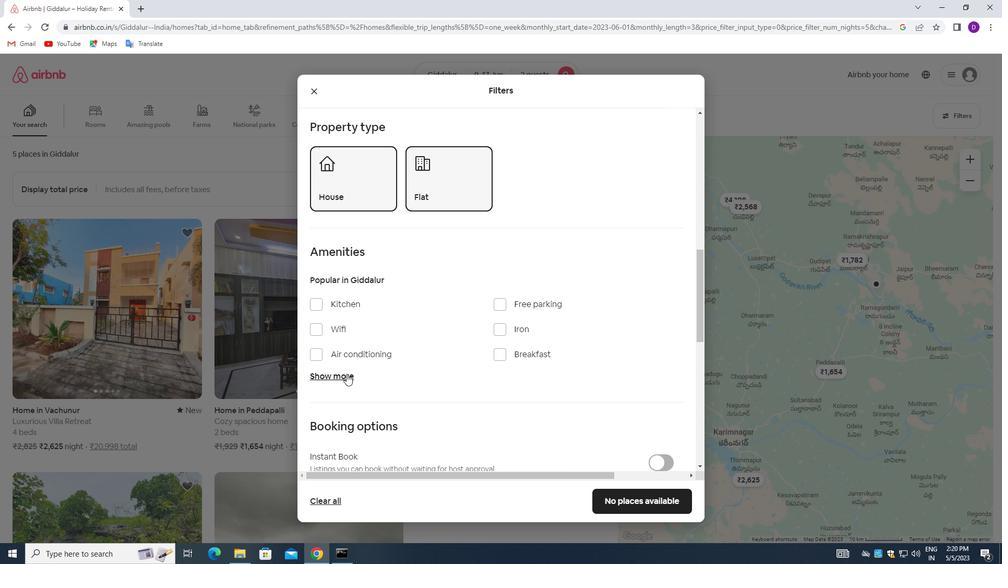 
Action: Mouse moved to (314, 407)
Screenshot: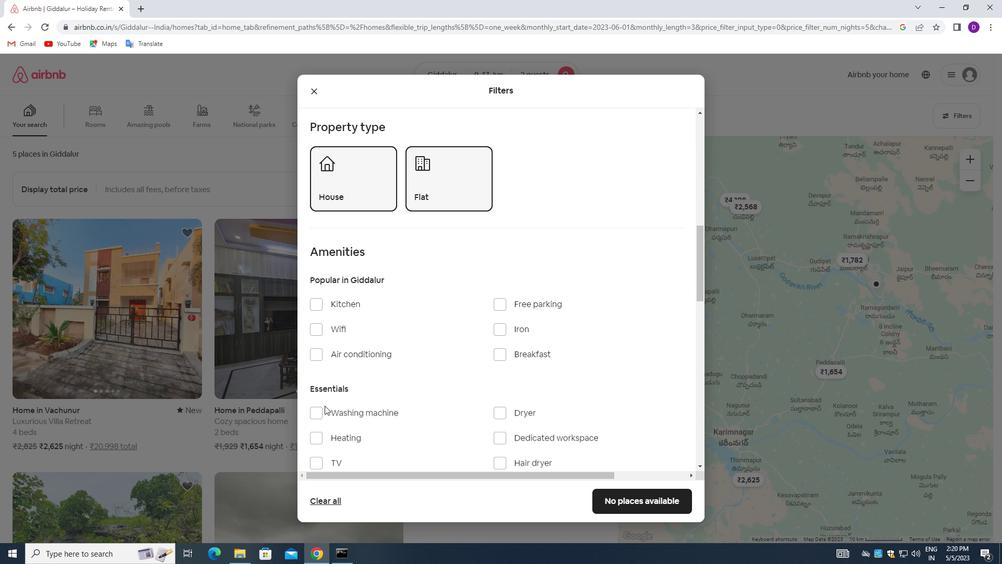 
Action: Mouse pressed left at (314, 407)
Screenshot: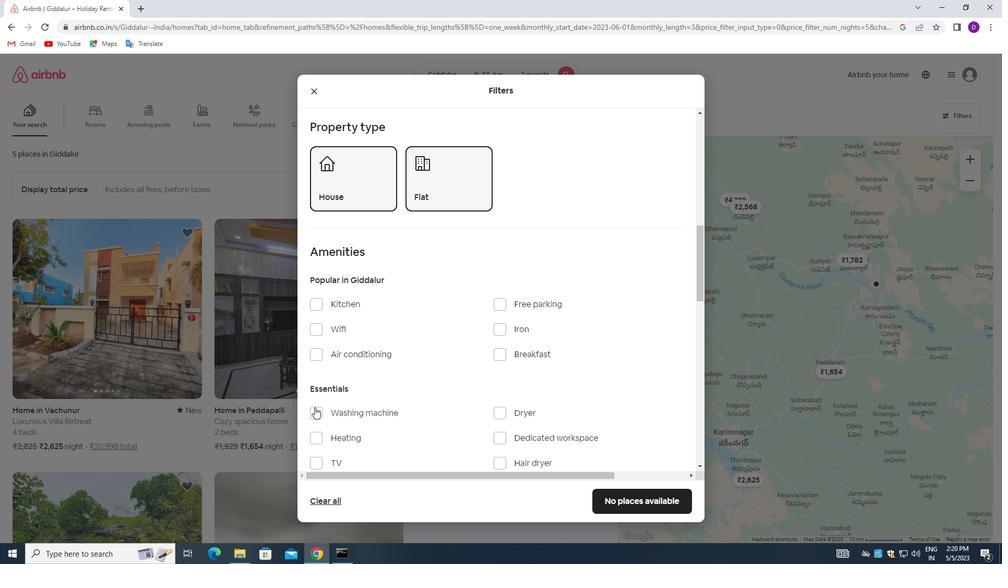 
Action: Mouse moved to (403, 361)
Screenshot: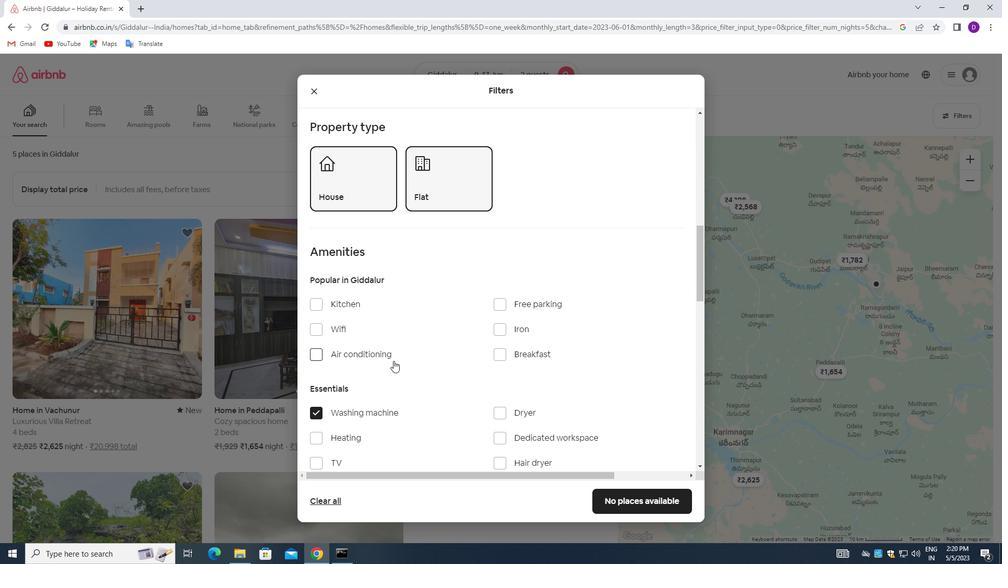 
Action: Mouse scrolled (403, 360) with delta (0, 0)
Screenshot: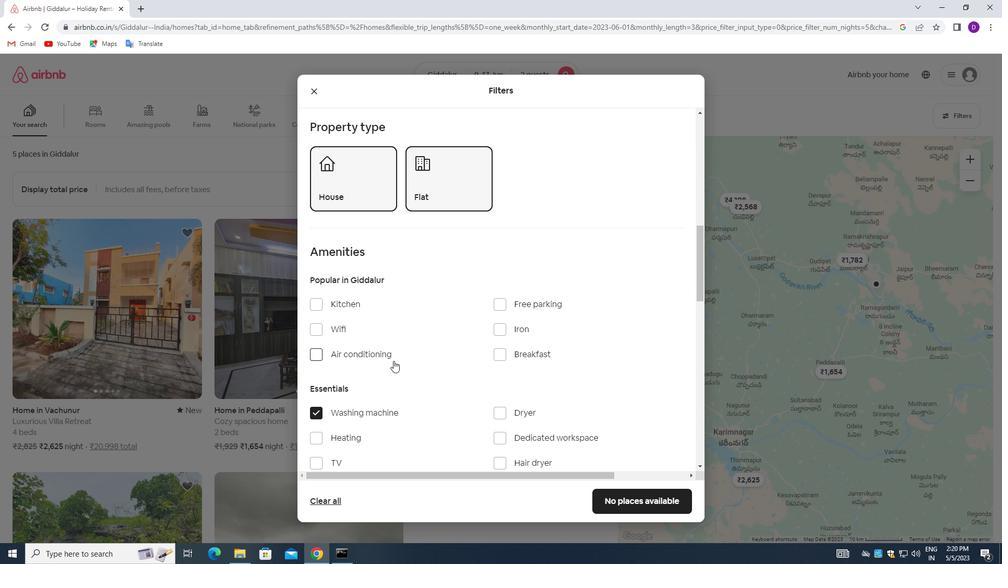 
Action: Mouse moved to (407, 363)
Screenshot: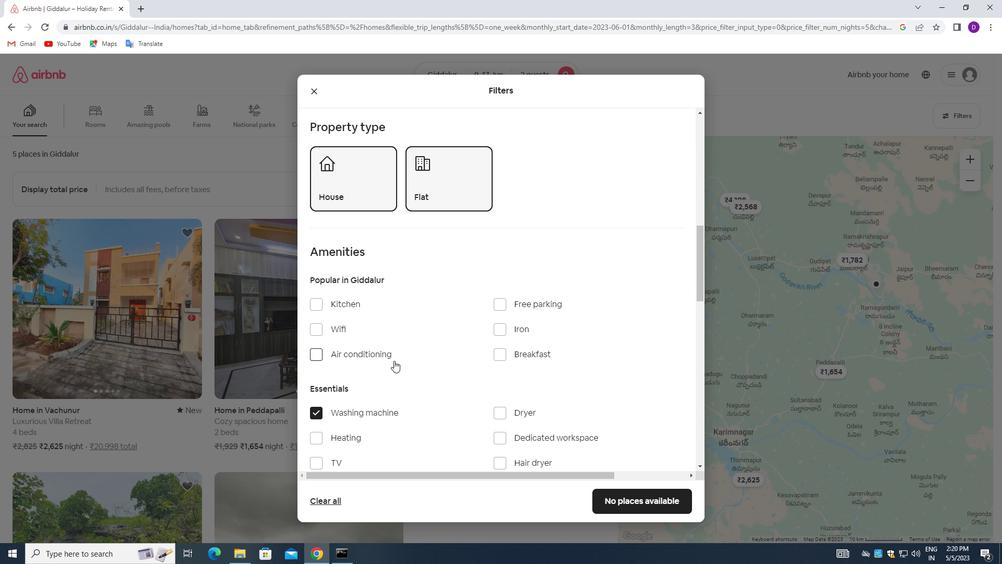 
Action: Mouse scrolled (407, 363) with delta (0, 0)
Screenshot: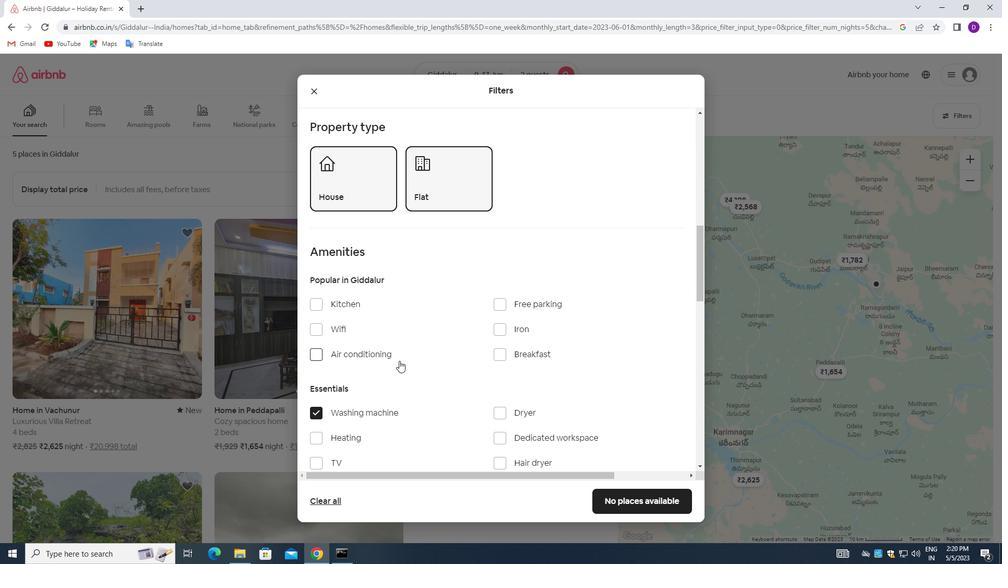 
Action: Mouse moved to (408, 364)
Screenshot: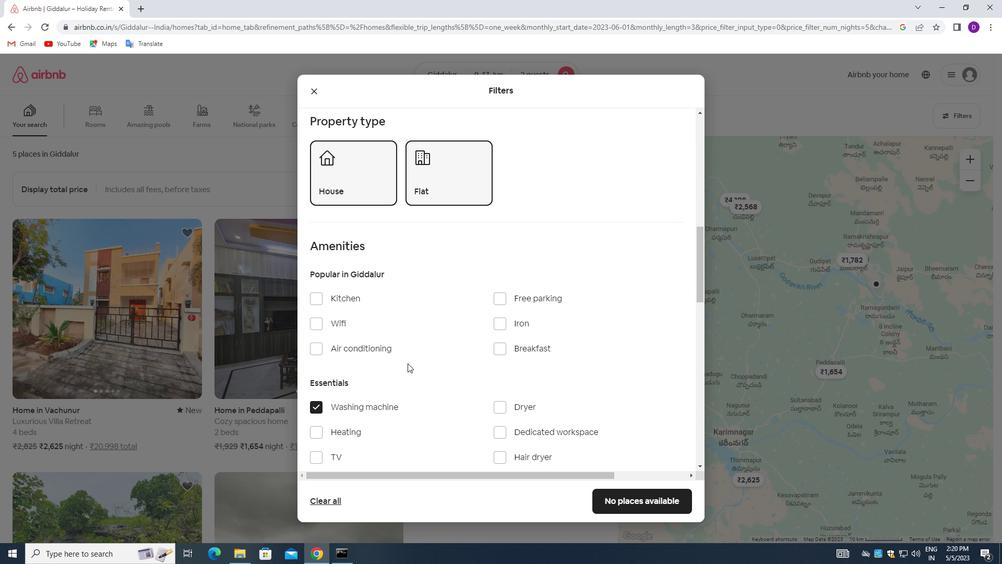 
Action: Mouse scrolled (408, 363) with delta (0, 0)
Screenshot: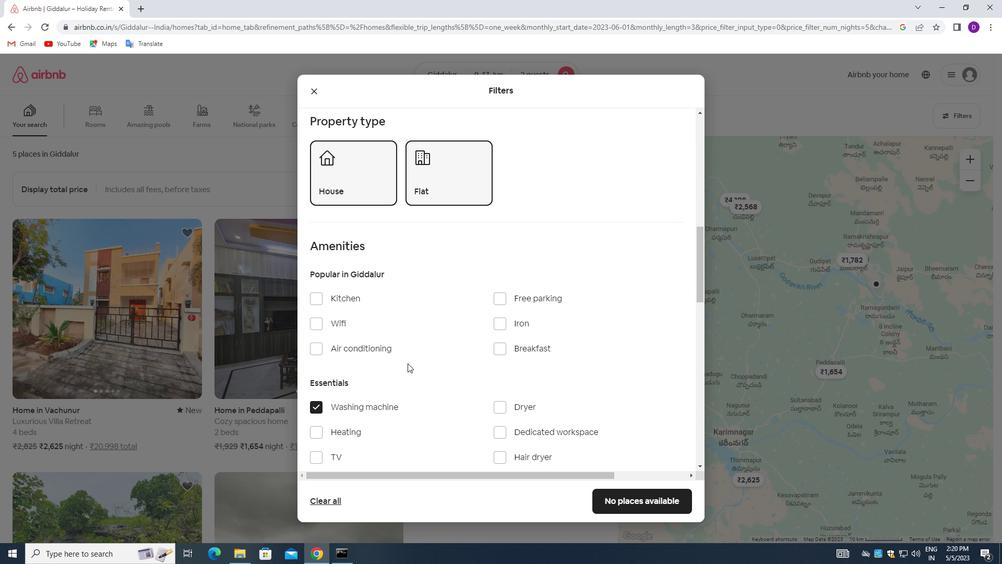 
Action: Mouse moved to (436, 359)
Screenshot: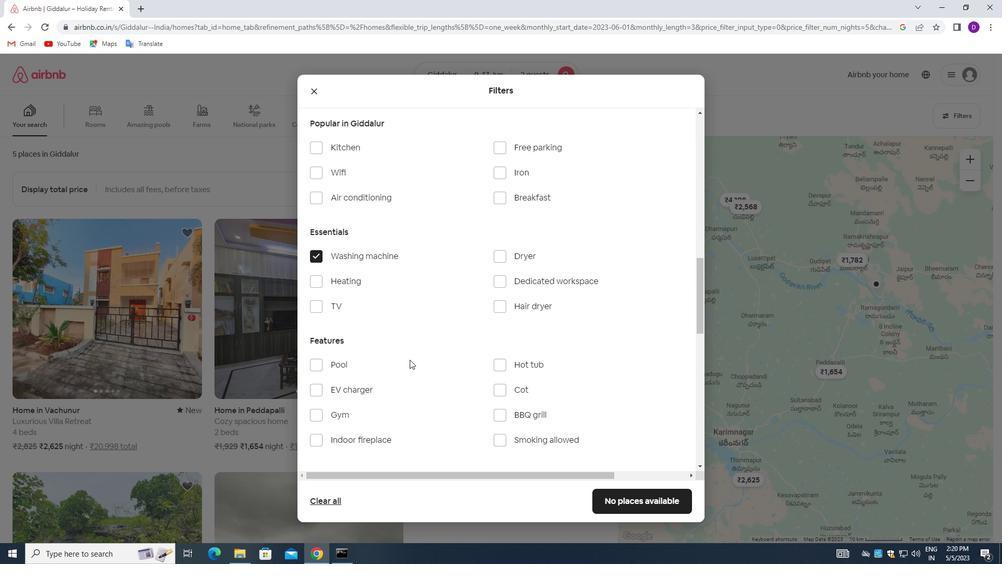 
Action: Mouse scrolled (436, 359) with delta (0, 0)
Screenshot: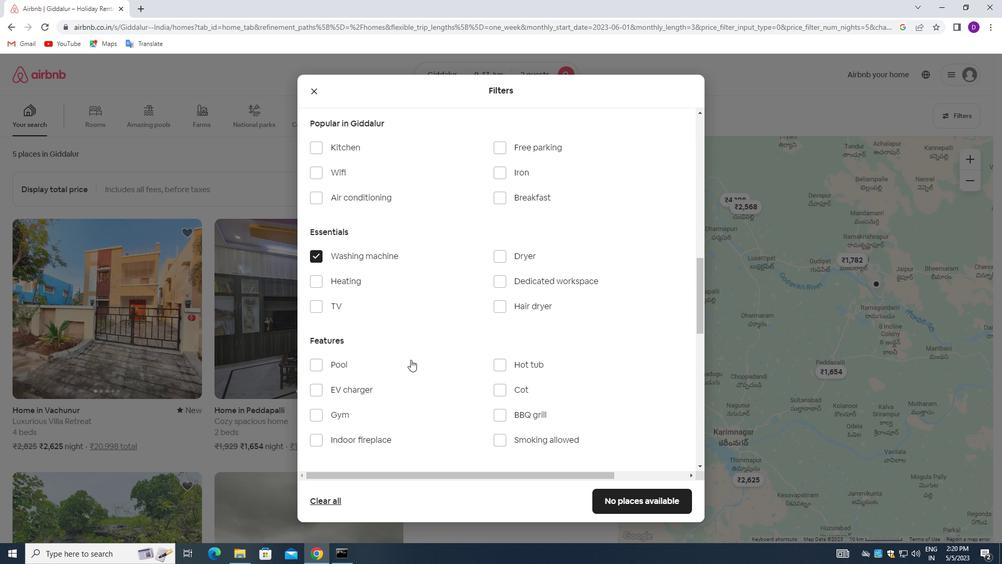
Action: Mouse moved to (436, 359)
Screenshot: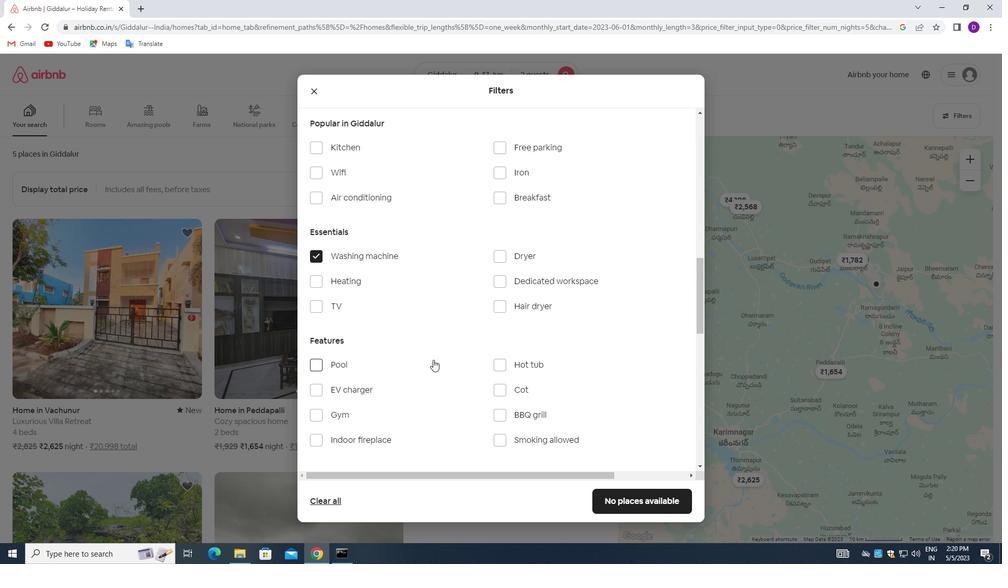 
Action: Mouse scrolled (436, 358) with delta (0, 0)
Screenshot: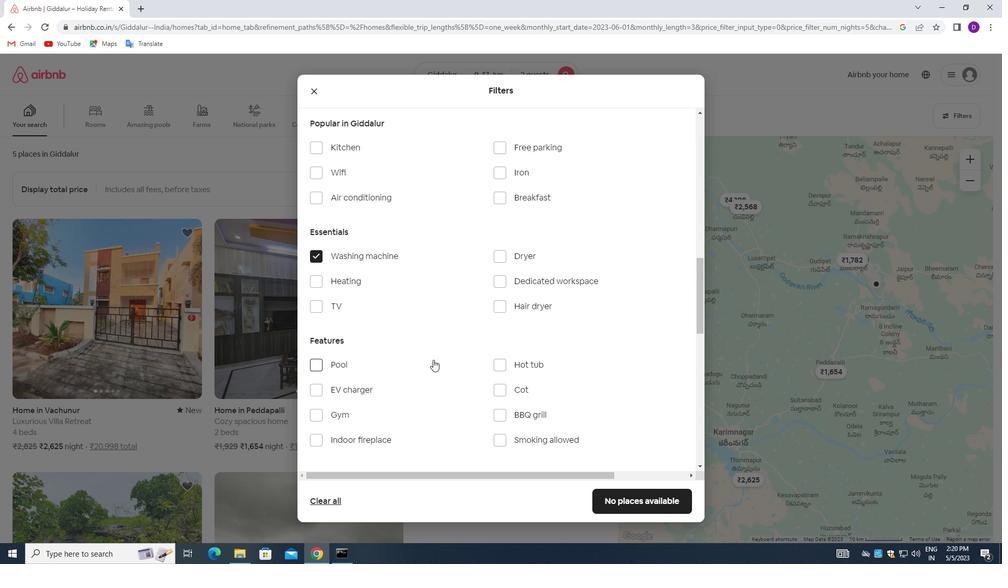 
Action: Mouse moved to (437, 357)
Screenshot: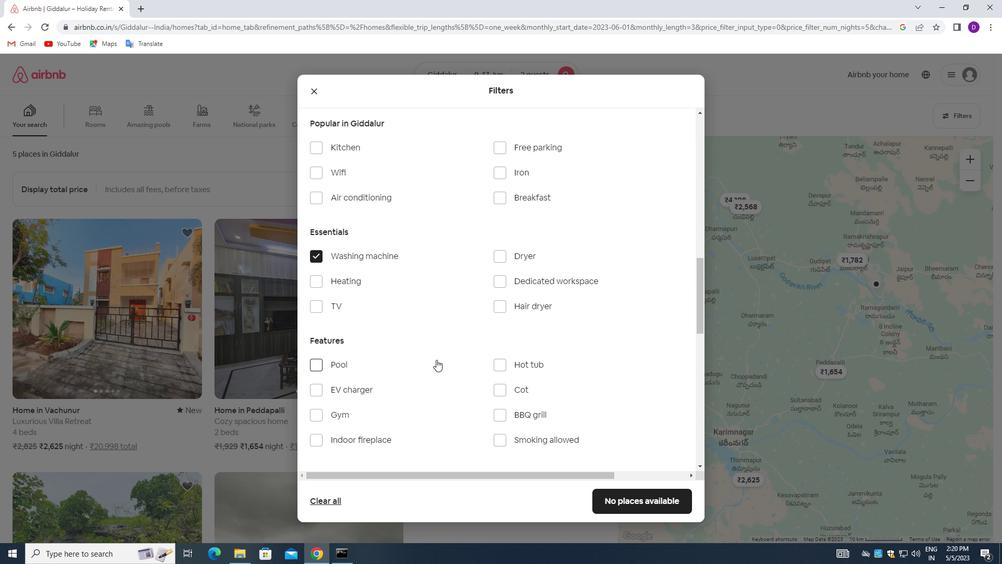 
Action: Mouse scrolled (437, 357) with delta (0, 0)
Screenshot: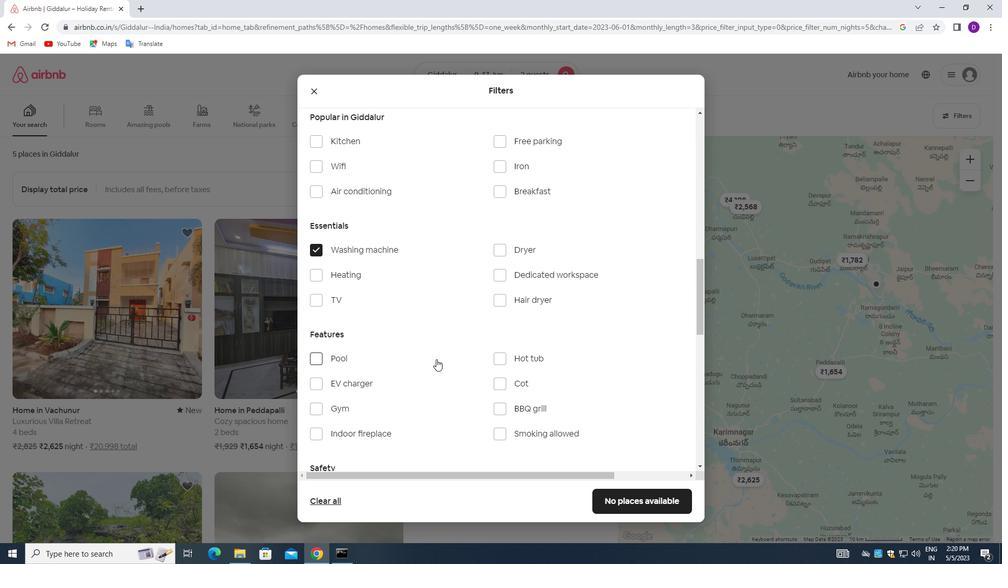 
Action: Mouse scrolled (437, 357) with delta (0, 0)
Screenshot: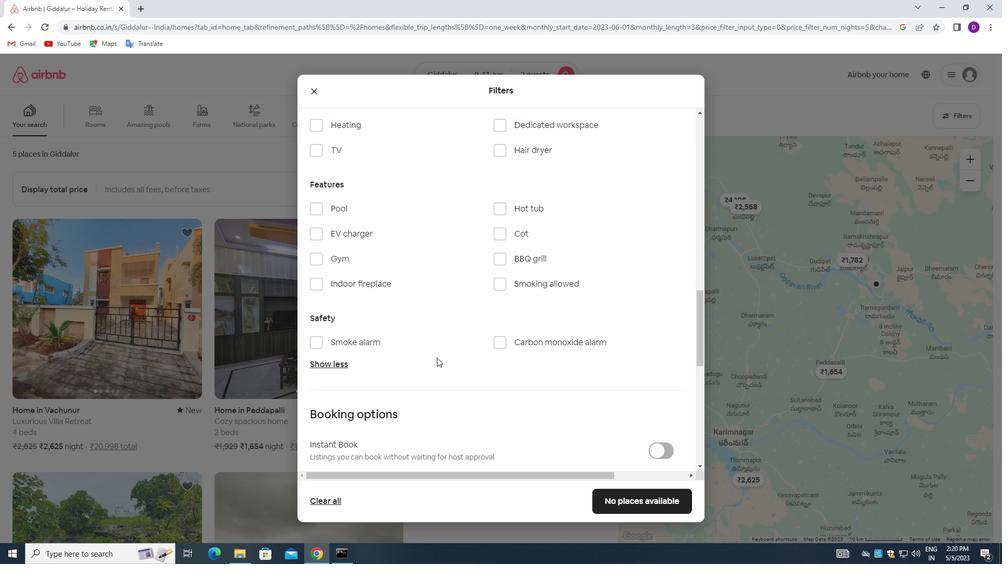 
Action: Mouse scrolled (437, 357) with delta (0, 0)
Screenshot: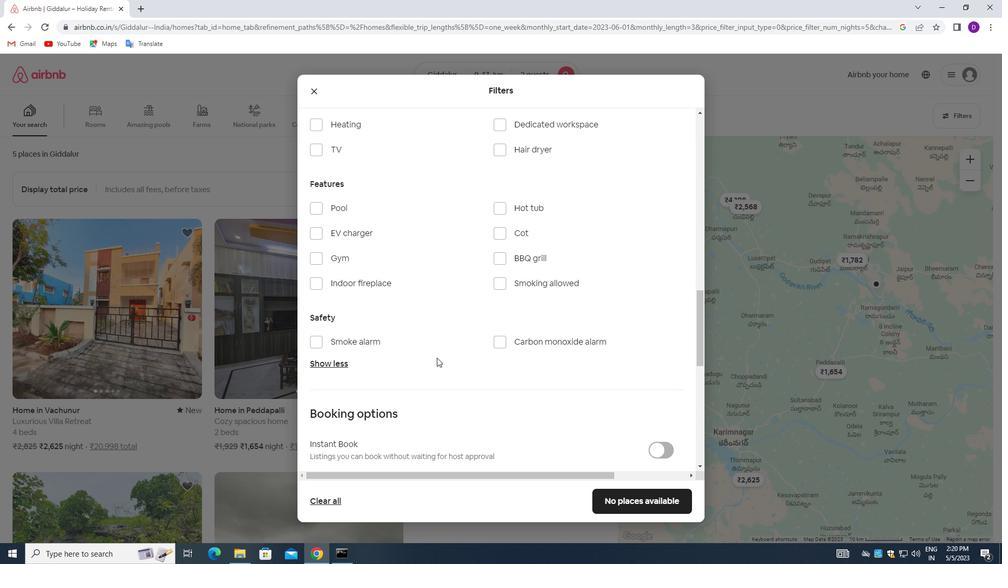 
Action: Mouse moved to (659, 382)
Screenshot: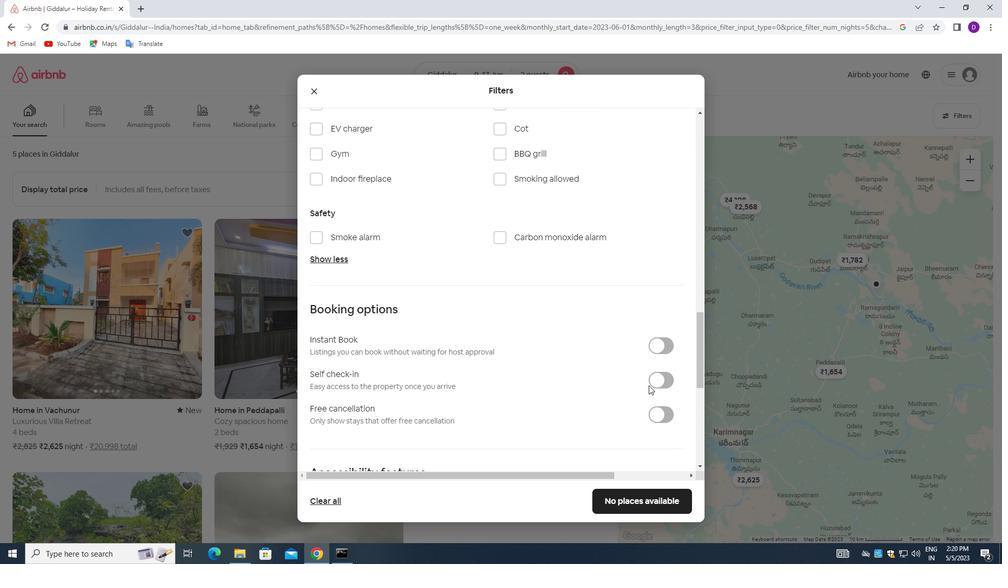 
Action: Mouse pressed left at (659, 382)
Screenshot: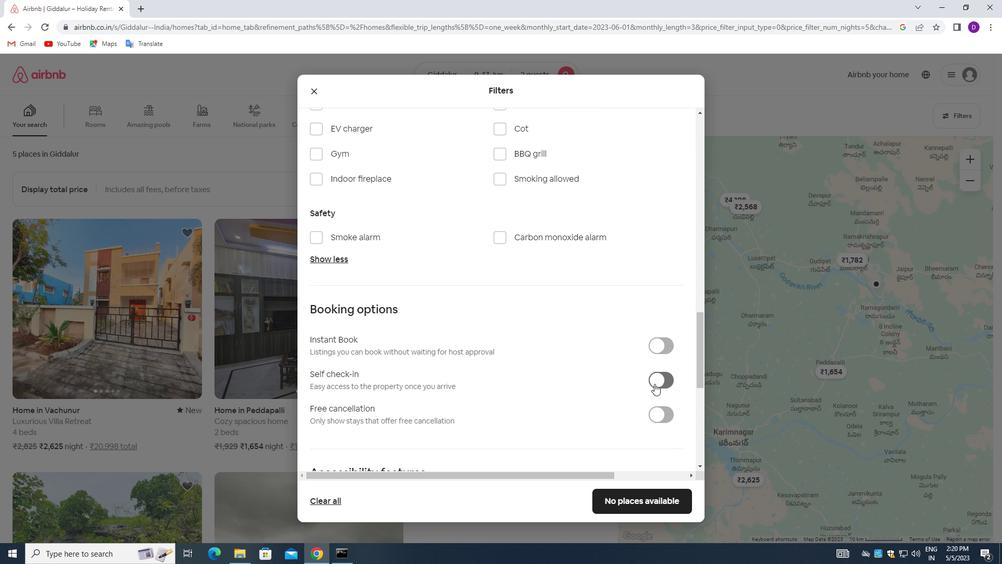 
Action: Mouse moved to (468, 385)
Screenshot: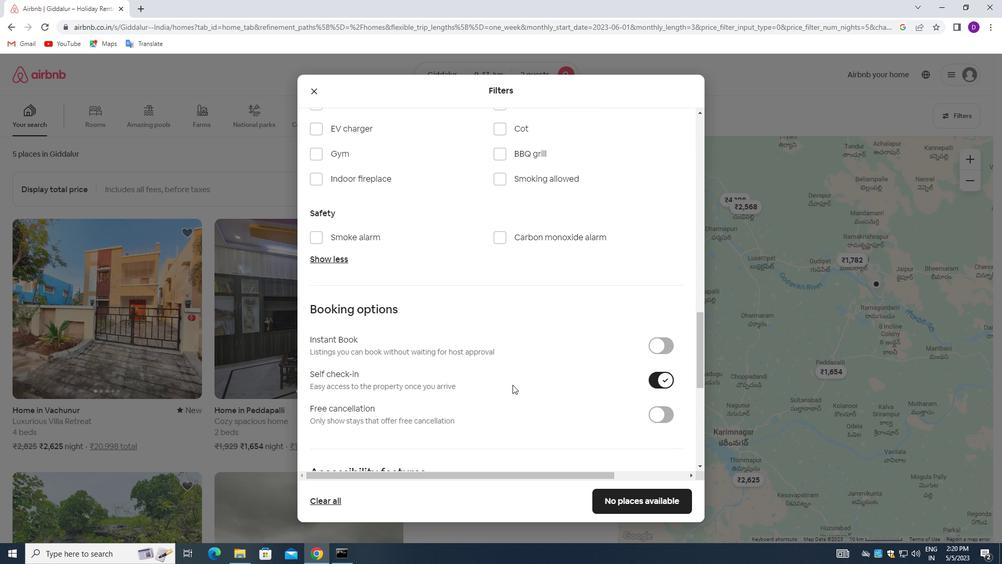 
Action: Mouse scrolled (468, 385) with delta (0, 0)
Screenshot: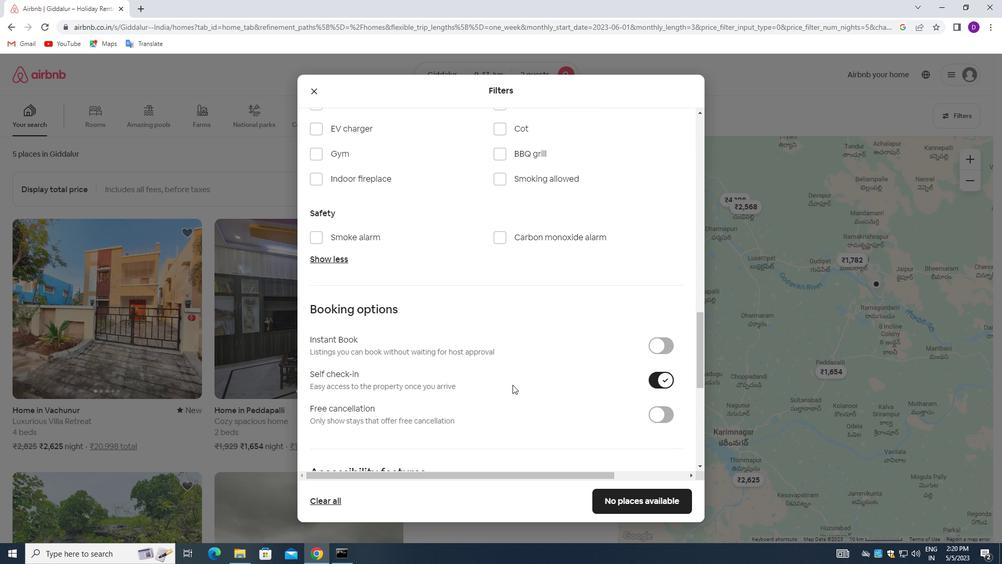 
Action: Mouse moved to (466, 386)
Screenshot: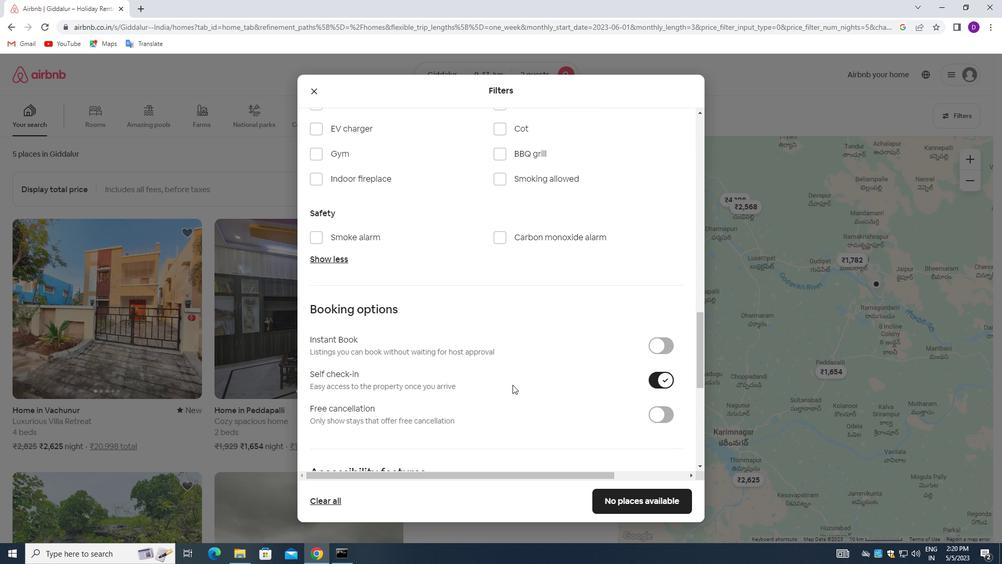 
Action: Mouse scrolled (466, 385) with delta (0, 0)
Screenshot: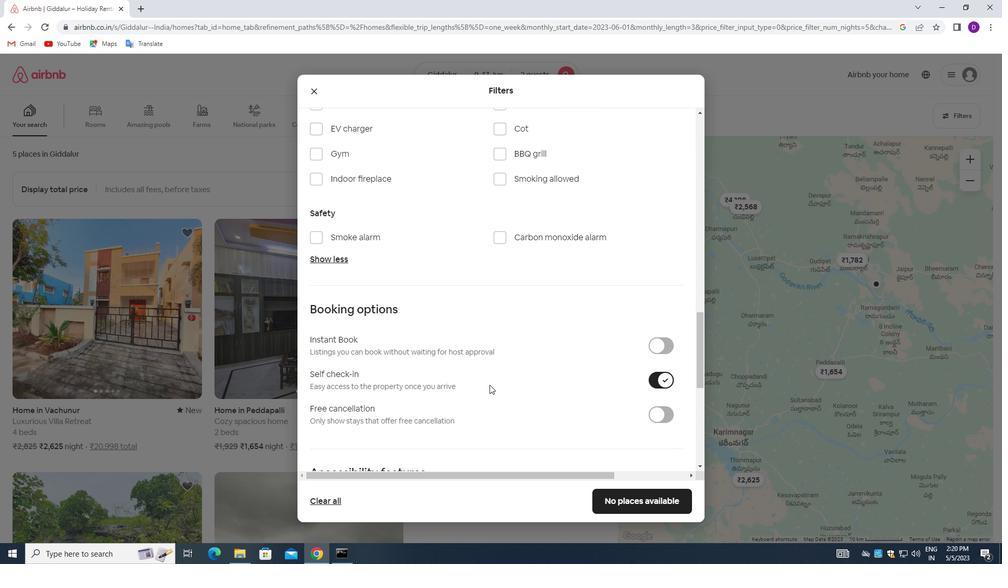 
Action: Mouse scrolled (466, 385) with delta (0, 0)
Screenshot: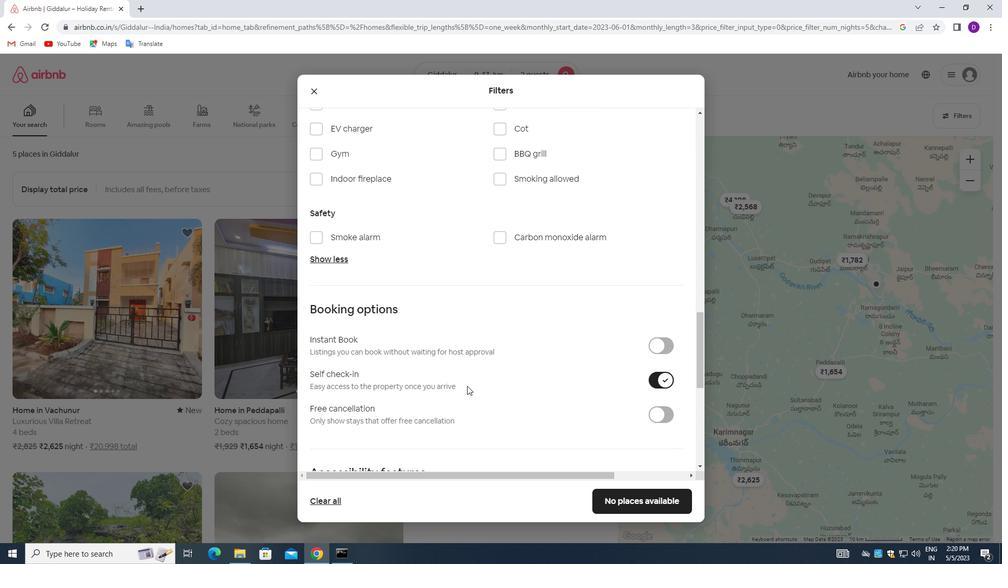 
Action: Mouse moved to (466, 385)
Screenshot: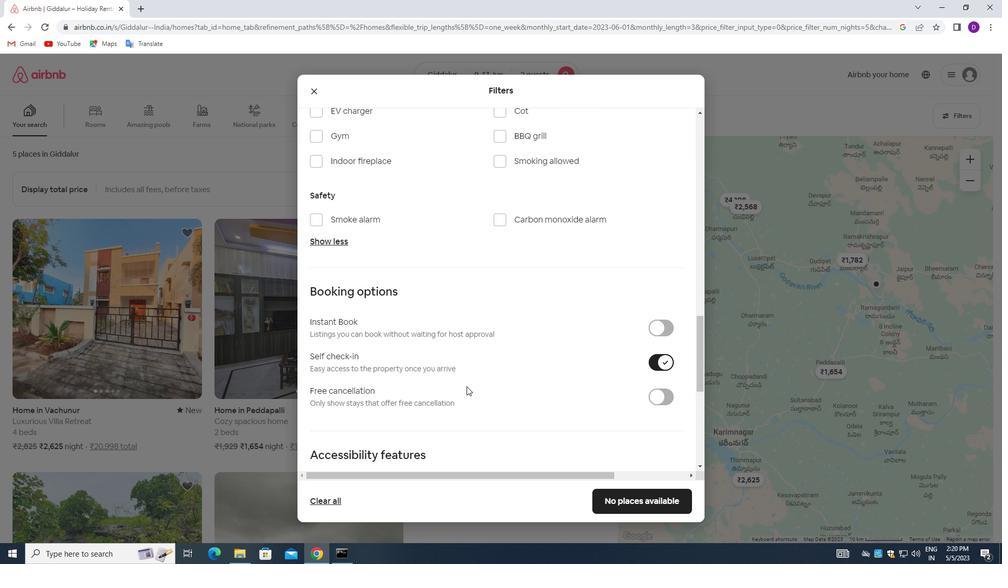 
Action: Mouse scrolled (466, 385) with delta (0, 0)
Screenshot: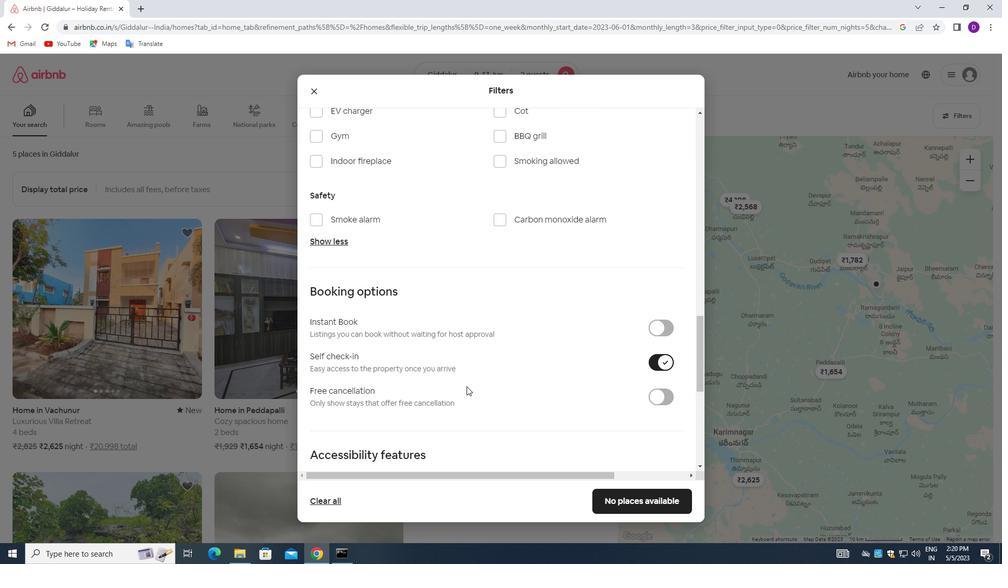
Action: Mouse moved to (465, 384)
Screenshot: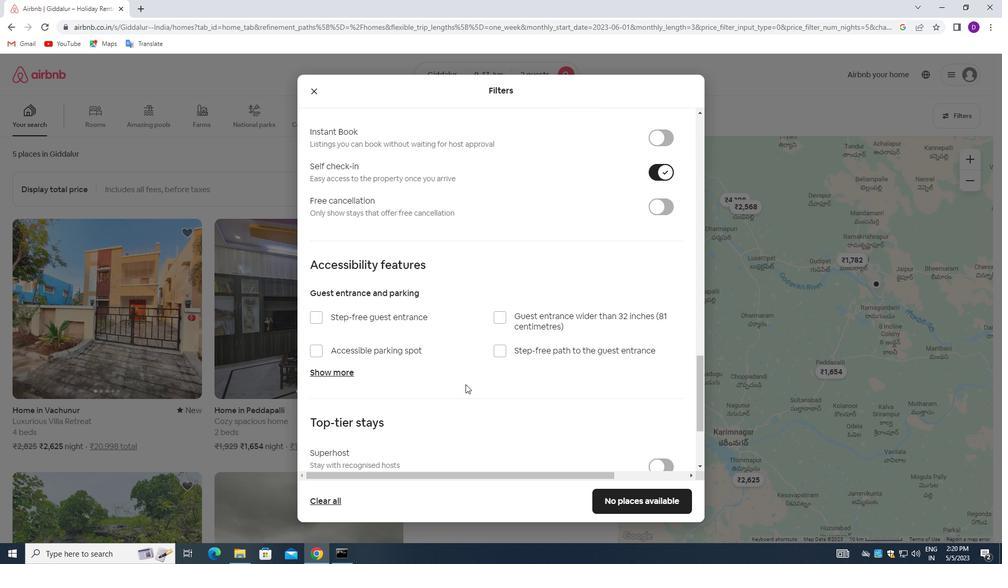 
Action: Mouse scrolled (465, 383) with delta (0, 0)
Screenshot: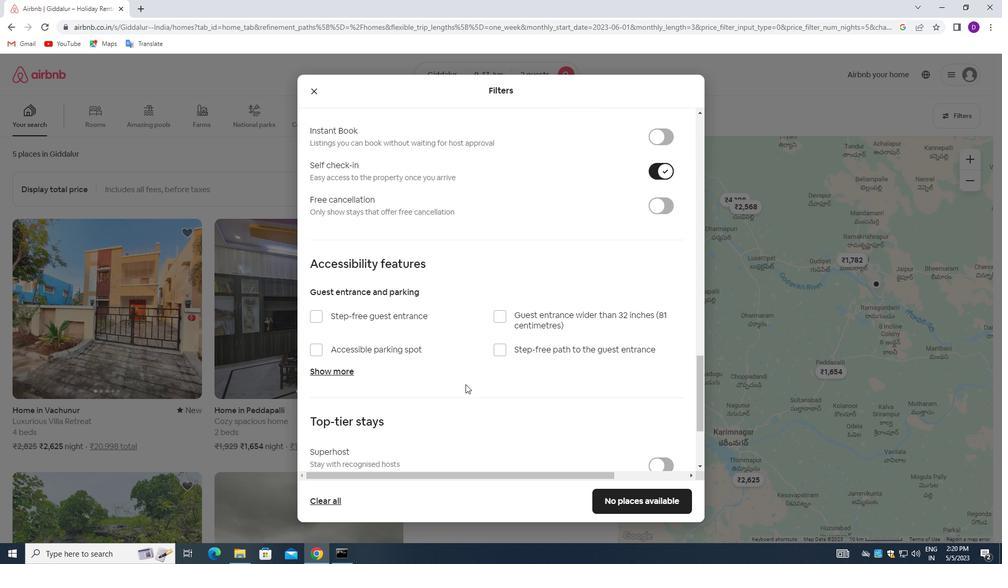 
Action: Mouse moved to (465, 384)
Screenshot: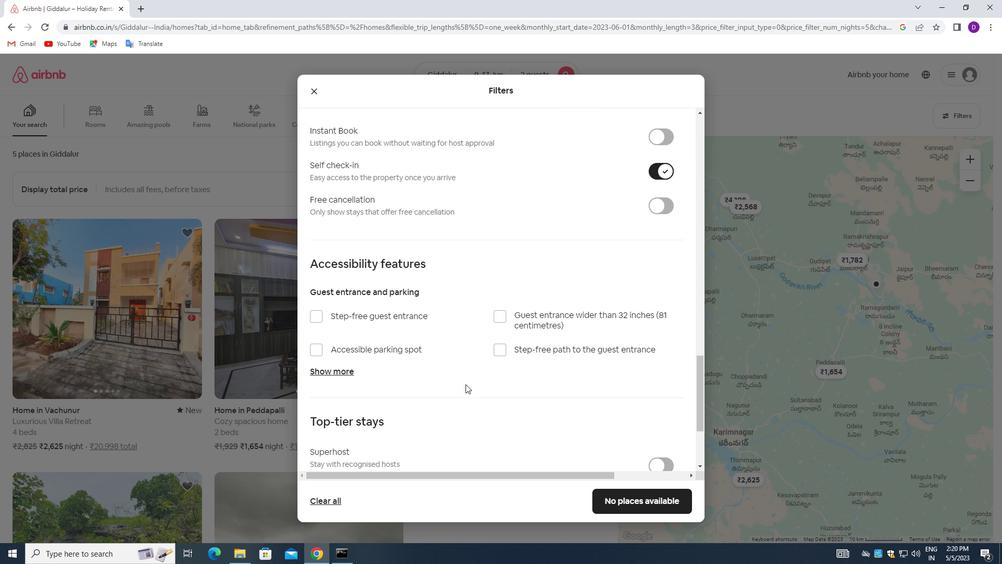 
Action: Mouse scrolled (465, 384) with delta (0, 0)
Screenshot: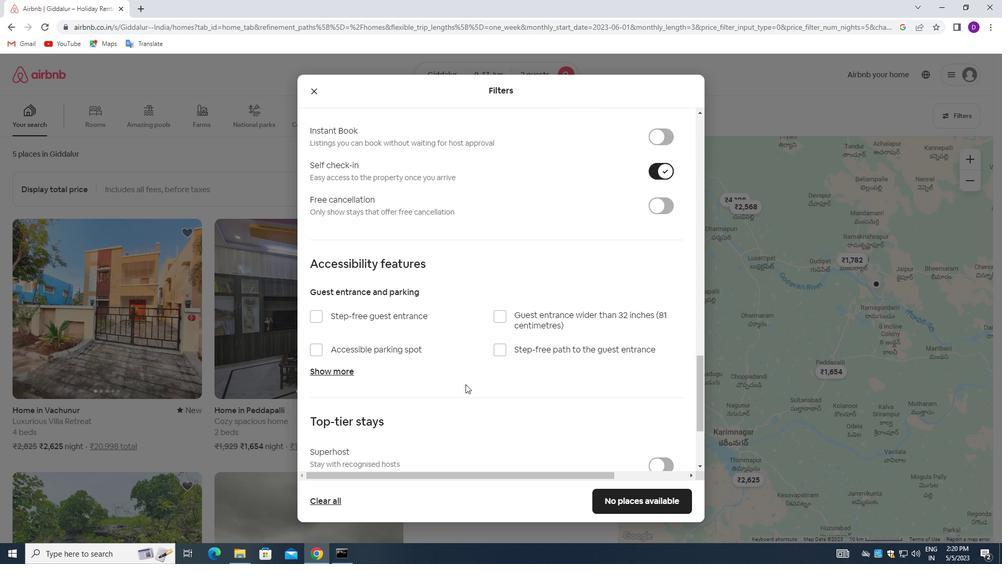 
Action: Mouse scrolled (465, 384) with delta (0, 0)
Screenshot: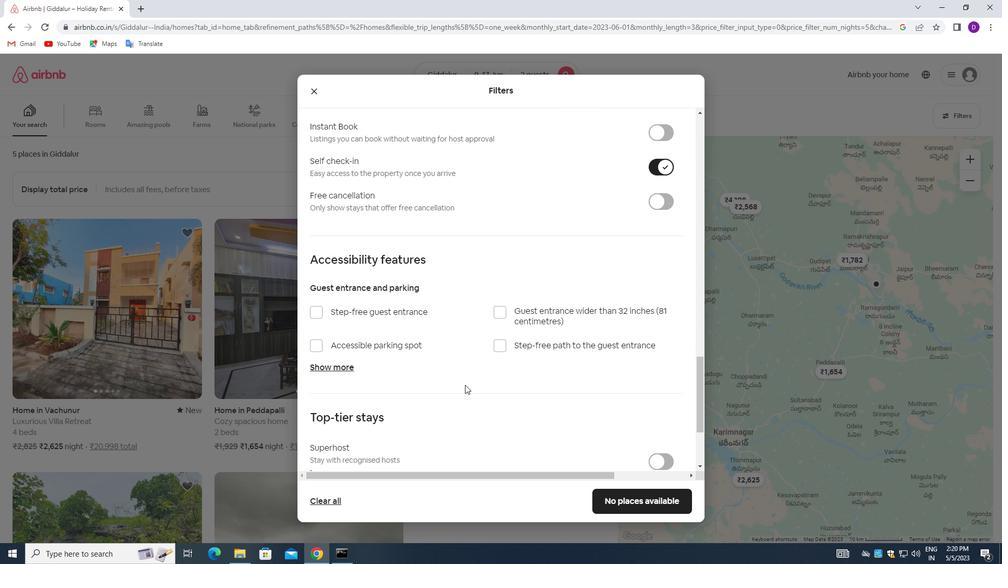 
Action: Mouse scrolled (465, 384) with delta (0, 0)
Screenshot: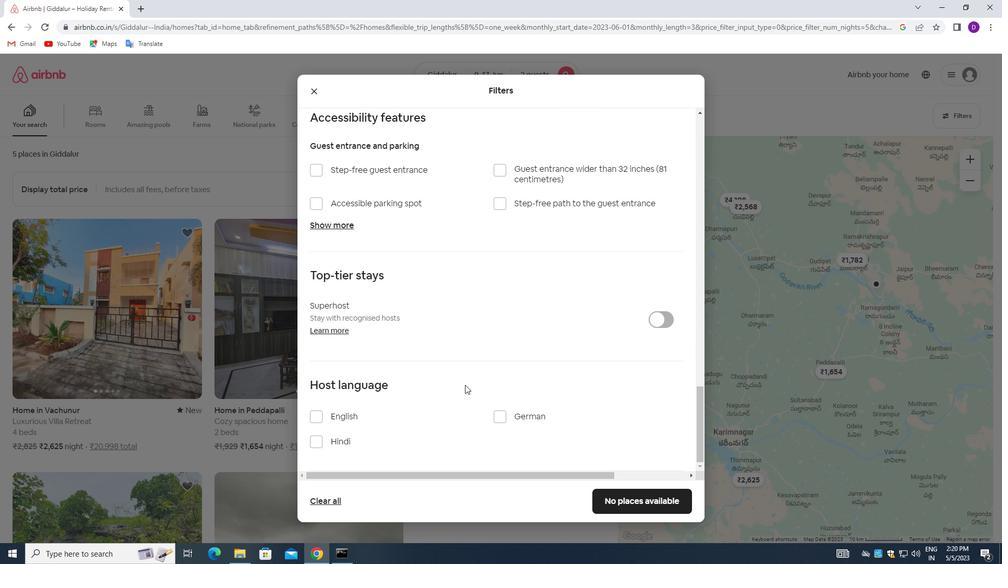 
Action: Mouse scrolled (465, 384) with delta (0, 0)
Screenshot: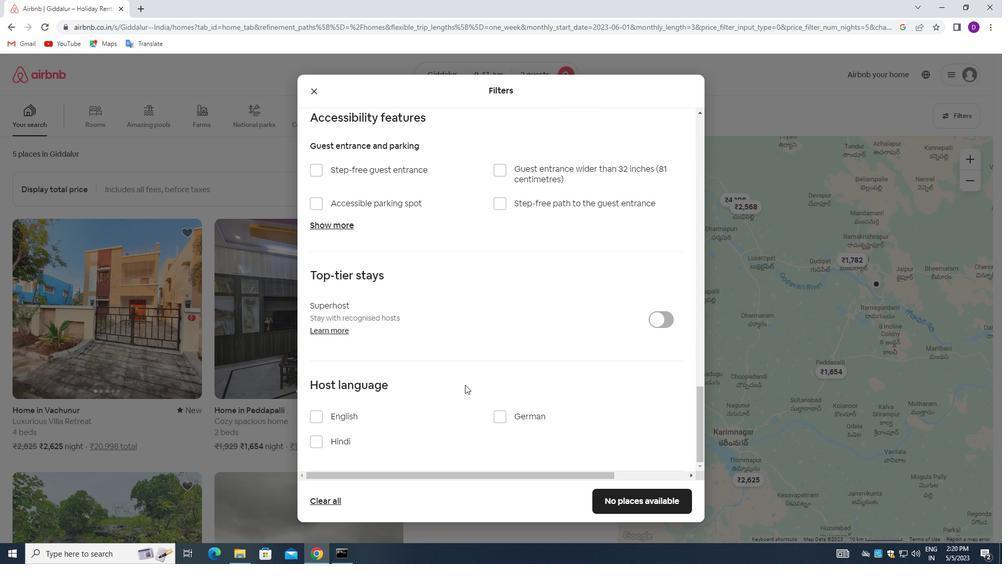 
Action: Mouse moved to (313, 418)
Screenshot: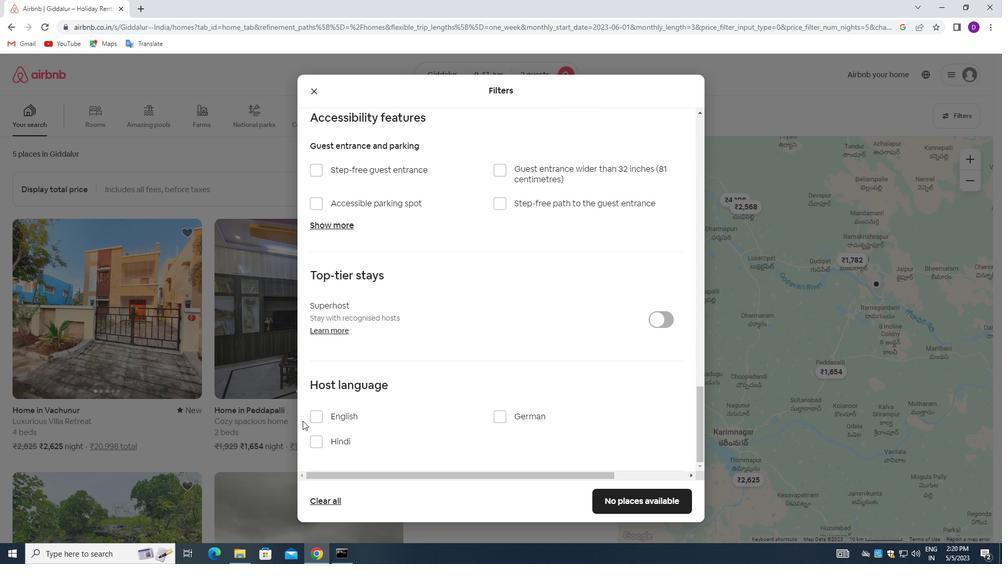 
Action: Mouse pressed left at (313, 418)
Screenshot: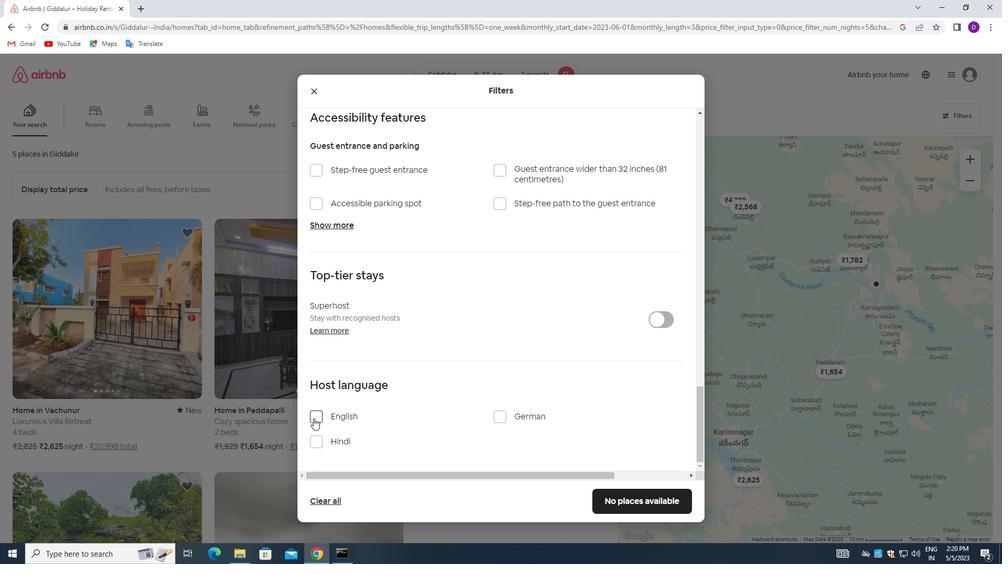 
Action: Mouse moved to (597, 496)
Screenshot: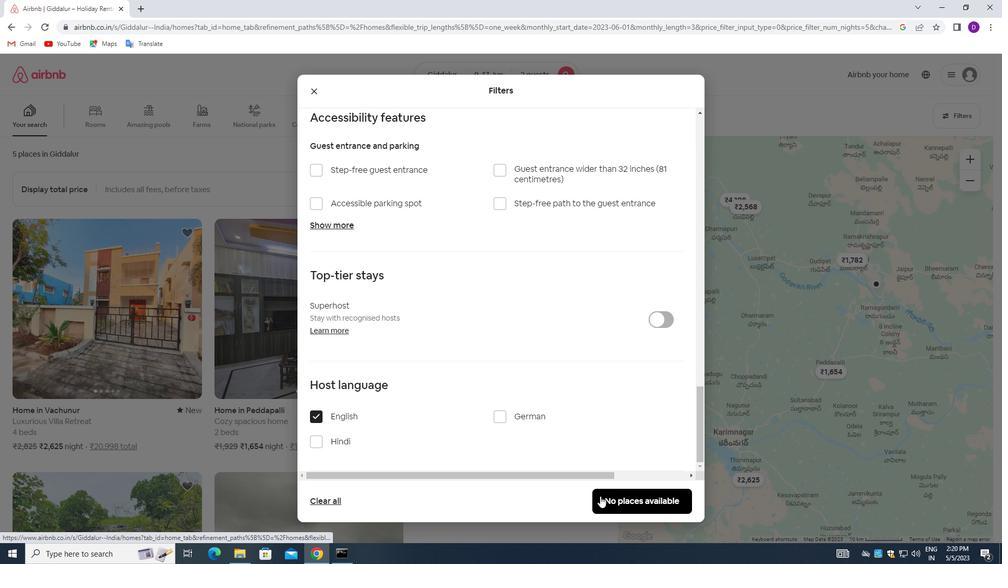 
Action: Mouse pressed left at (597, 496)
Screenshot: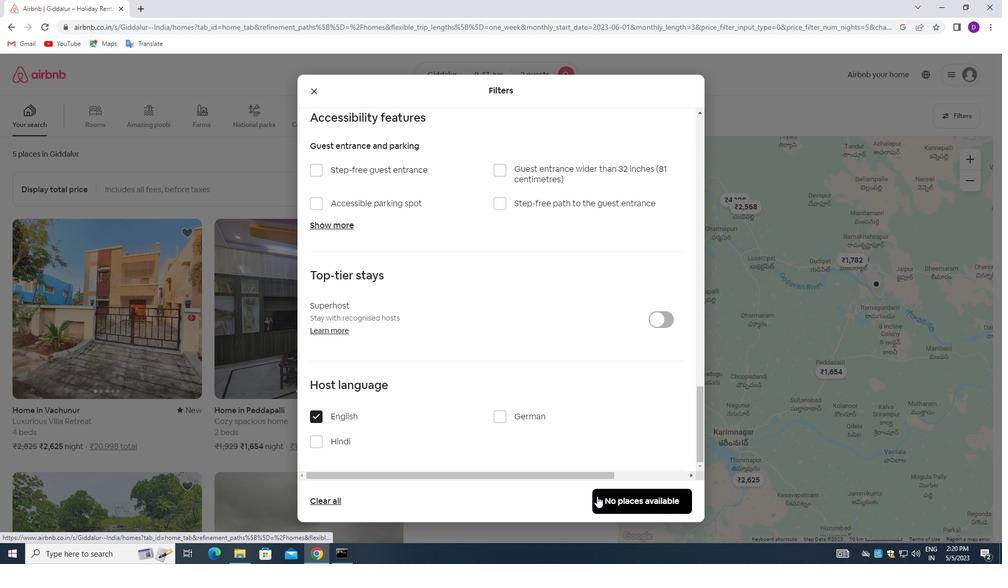 
Action: Mouse moved to (561, 355)
Screenshot: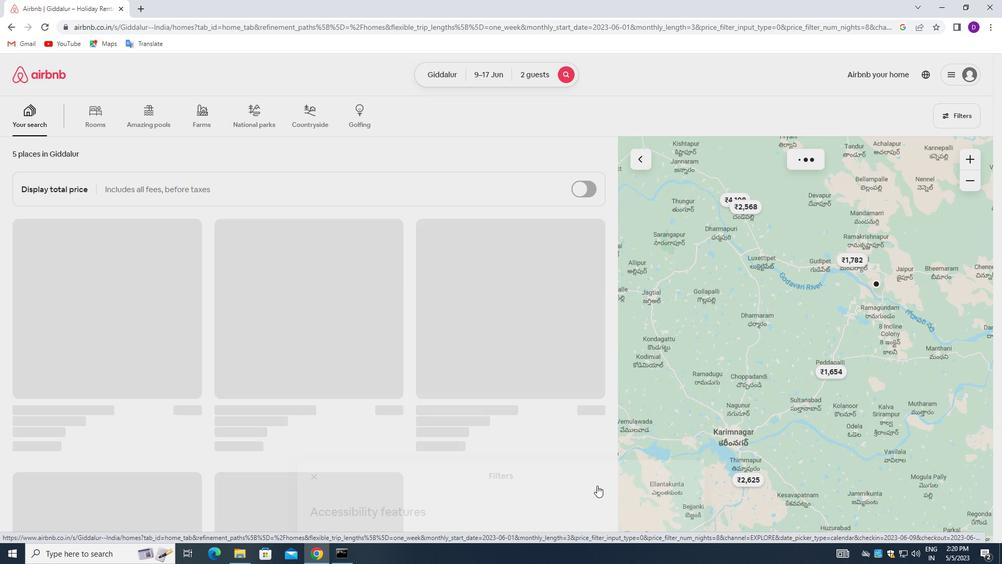 
